 Task: Open Card Media Pitching in Board Content Marketing Web Content Strategy and Optimization to Workspace Lead Generation and add a team member Softage.1@softage.net, a label Blue, a checklist Food Truck Launch, an attachment from Trello, a color Blue and finally, add a card description 'Develop and launch new customer feedback program' and a comment 'This task presents an opportunity to demonstrate our leadership skills and ability to take charge.'. Add a start date 'Jan 09, 1900' with a due date 'Jan 16, 1900'
Action: Mouse moved to (77, 237)
Screenshot: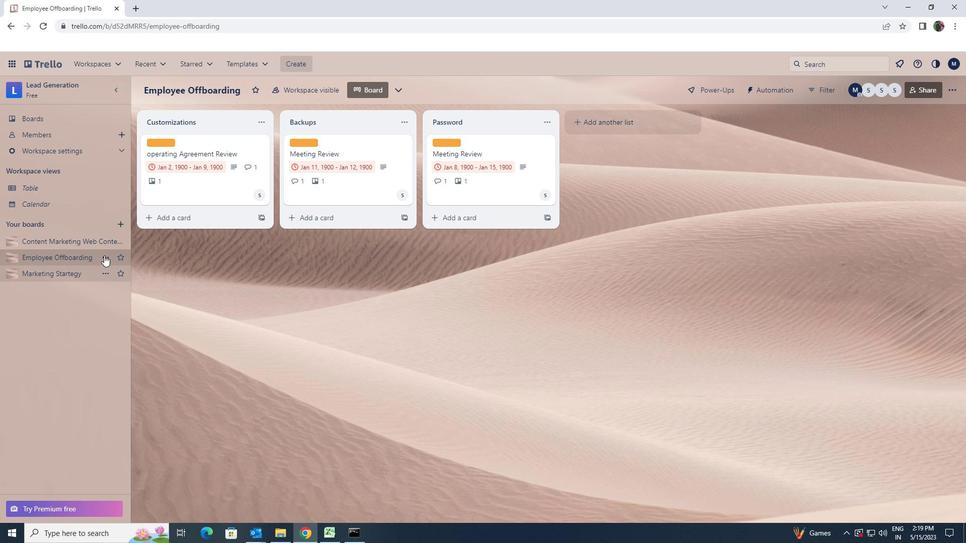 
Action: Mouse pressed left at (77, 237)
Screenshot: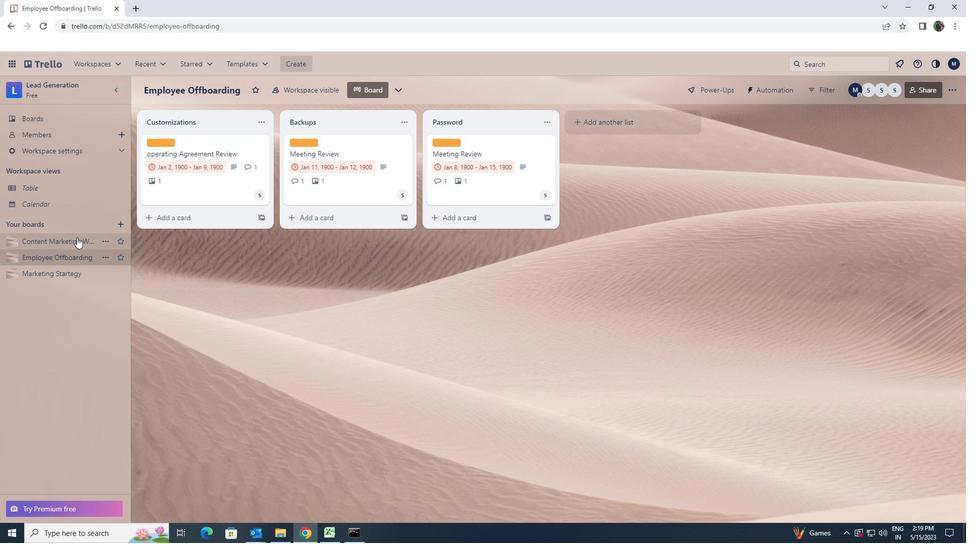 
Action: Mouse moved to (517, 157)
Screenshot: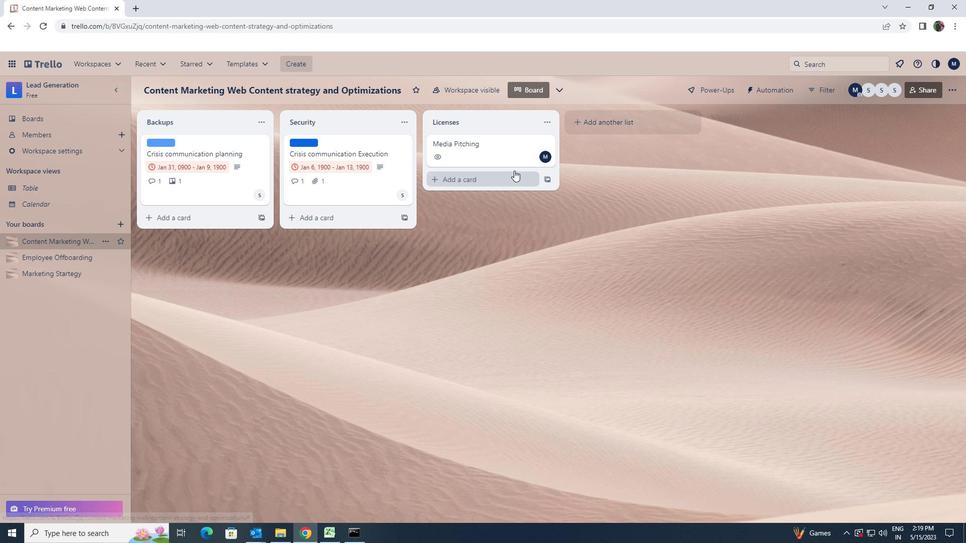 
Action: Mouse pressed left at (517, 157)
Screenshot: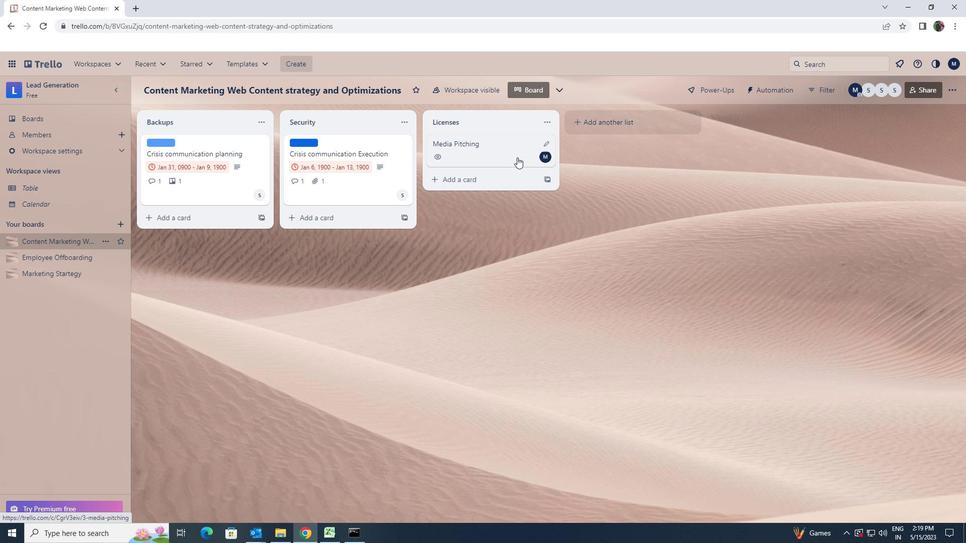 
Action: Mouse moved to (596, 144)
Screenshot: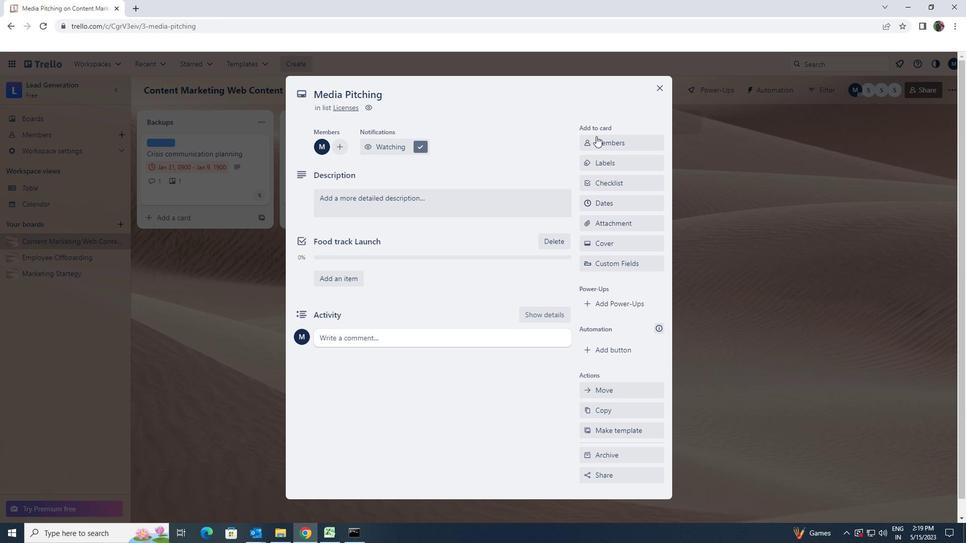 
Action: Mouse pressed left at (596, 144)
Screenshot: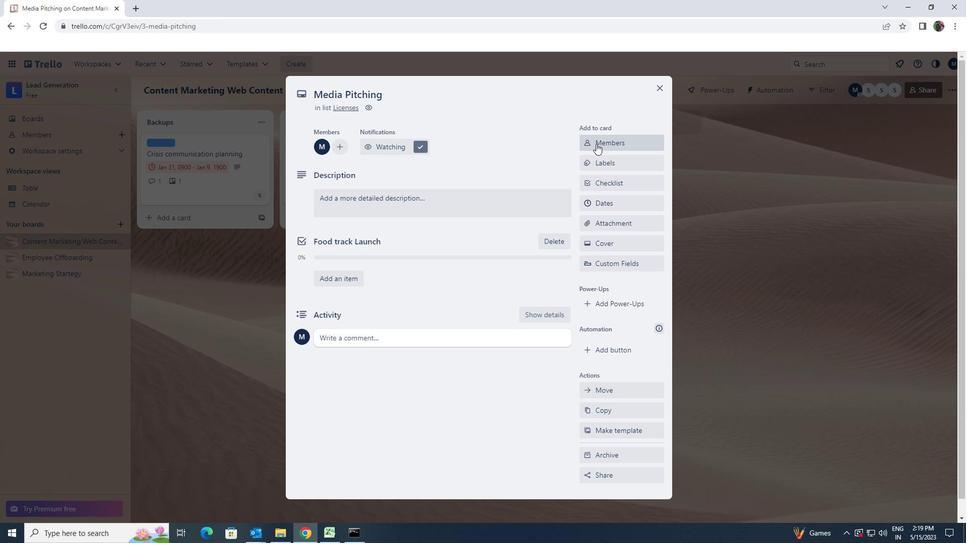 
Action: Mouse moved to (608, 187)
Screenshot: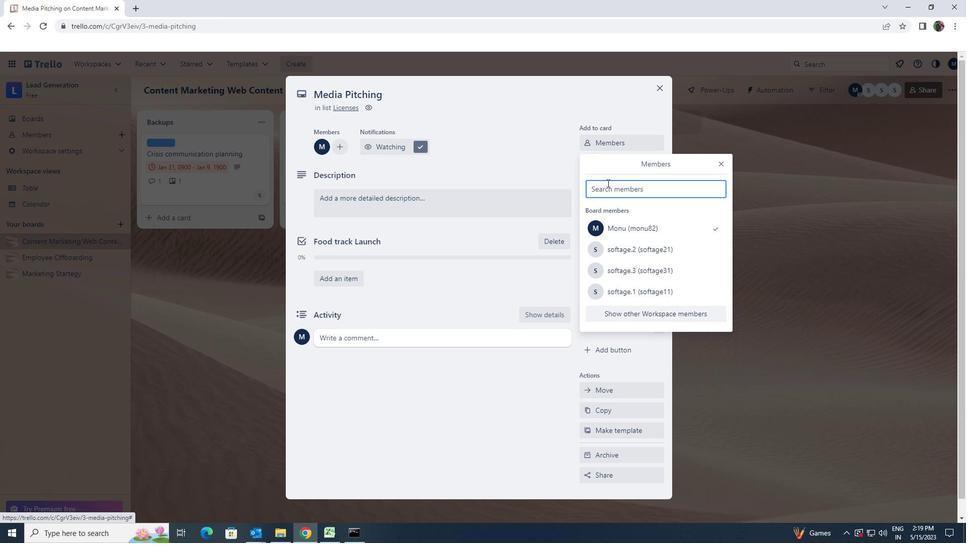 
Action: Mouse pressed left at (608, 187)
Screenshot: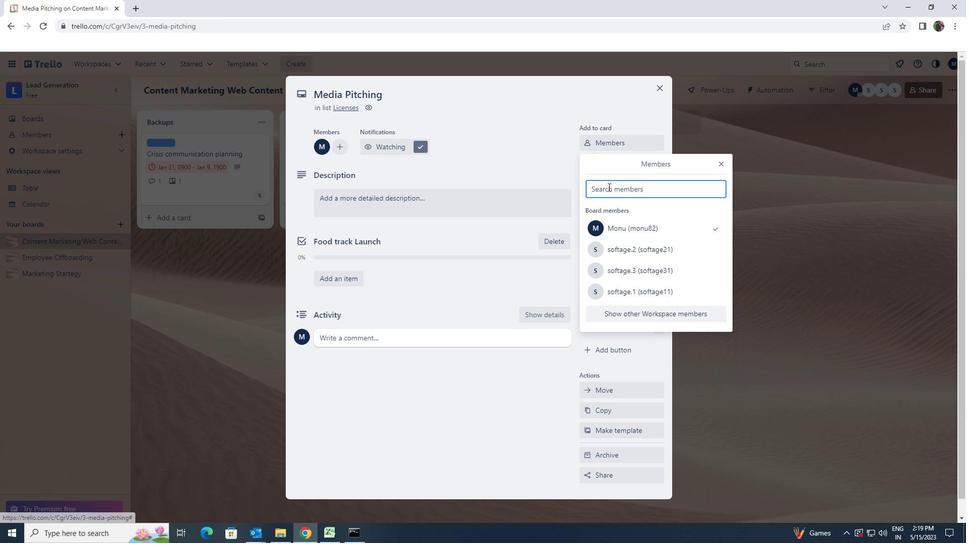
Action: Key pressed softage.1<Key.shift>@SOFTAGE.NET
Screenshot: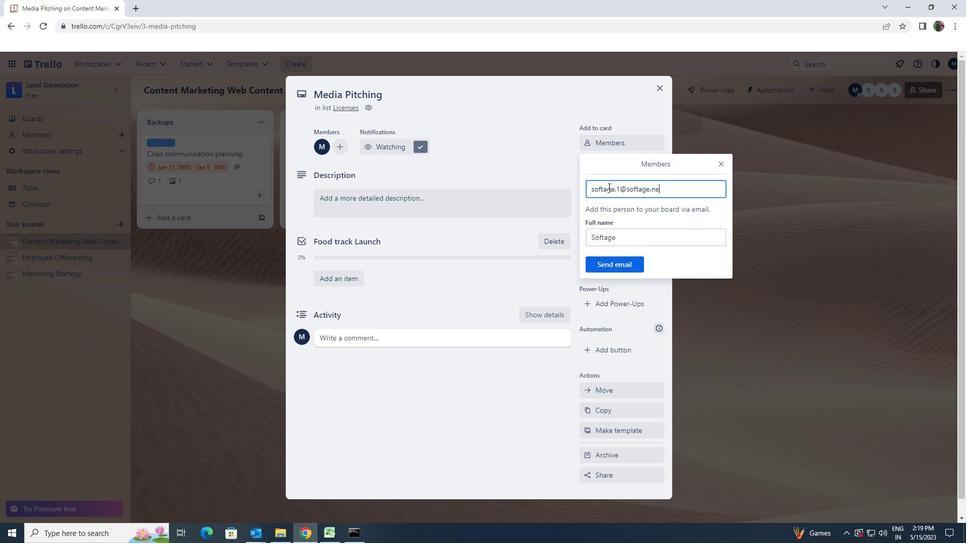 
Action: Mouse moved to (615, 260)
Screenshot: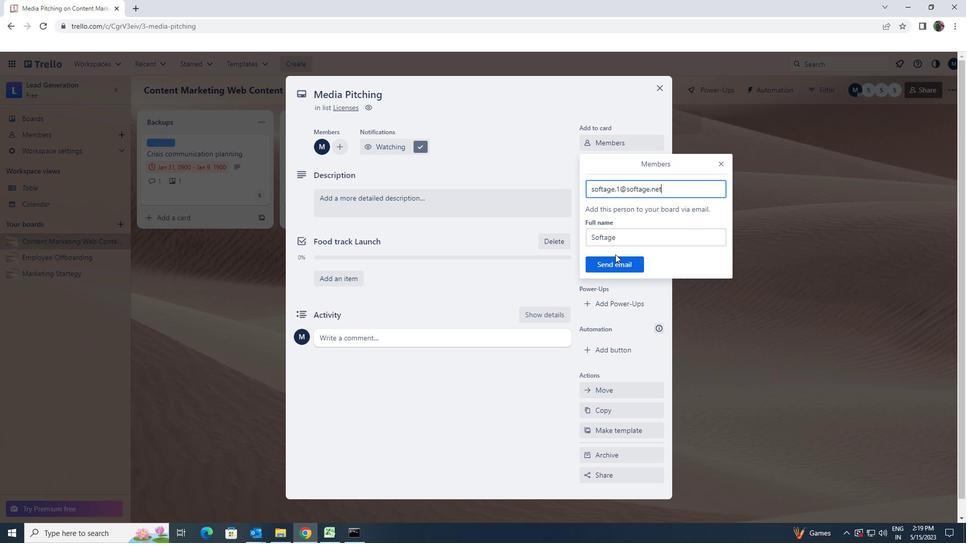 
Action: Mouse pressed left at (615, 260)
Screenshot: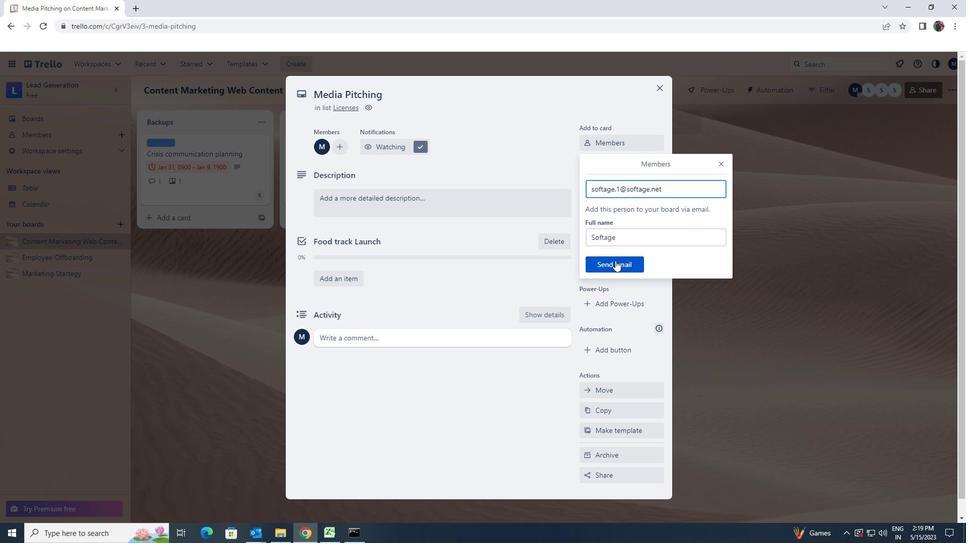 
Action: Mouse moved to (619, 162)
Screenshot: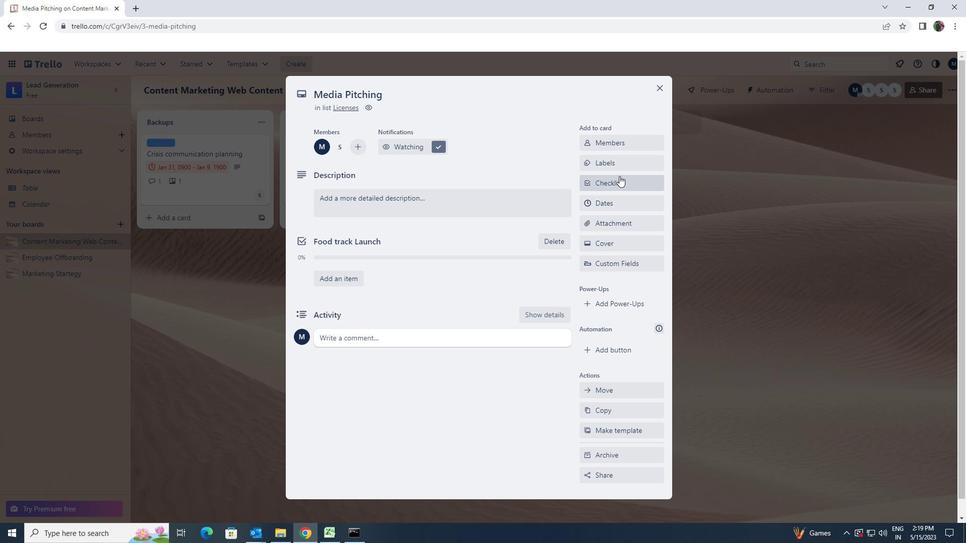 
Action: Mouse pressed left at (619, 162)
Screenshot: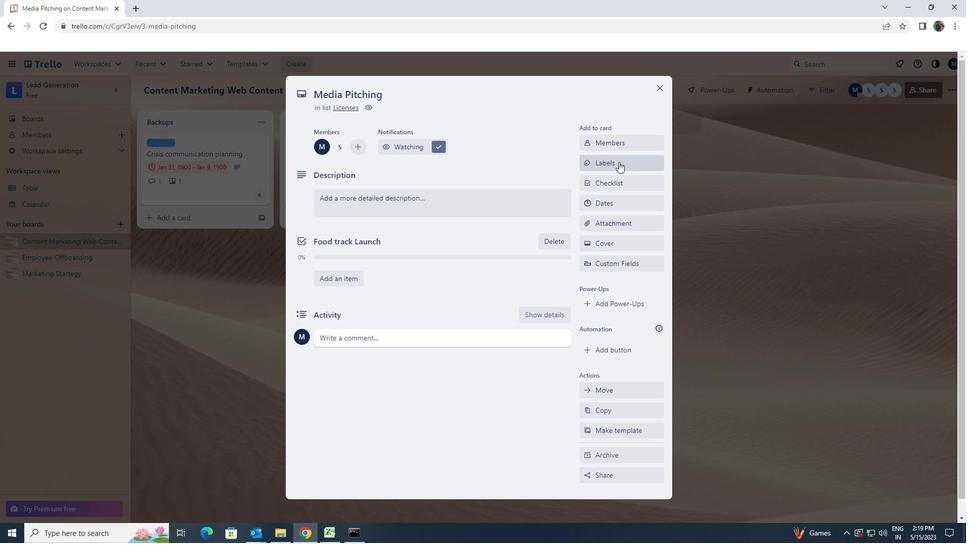 
Action: Mouse moved to (658, 376)
Screenshot: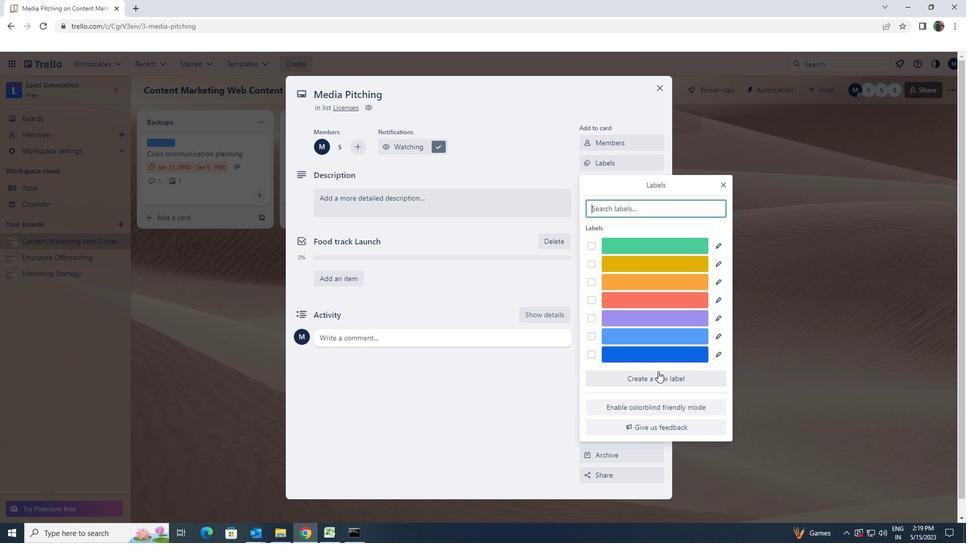 
Action: Mouse pressed left at (658, 376)
Screenshot: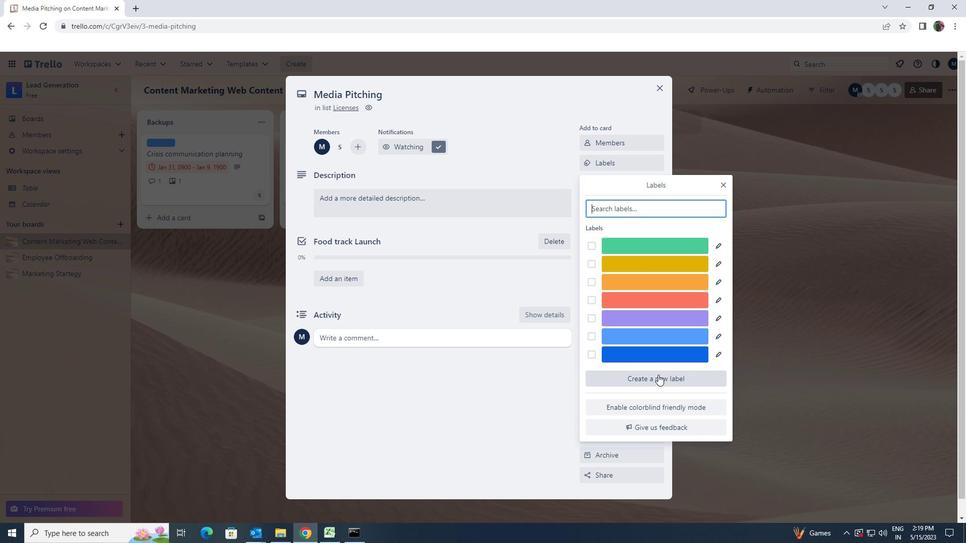 
Action: Mouse moved to (599, 400)
Screenshot: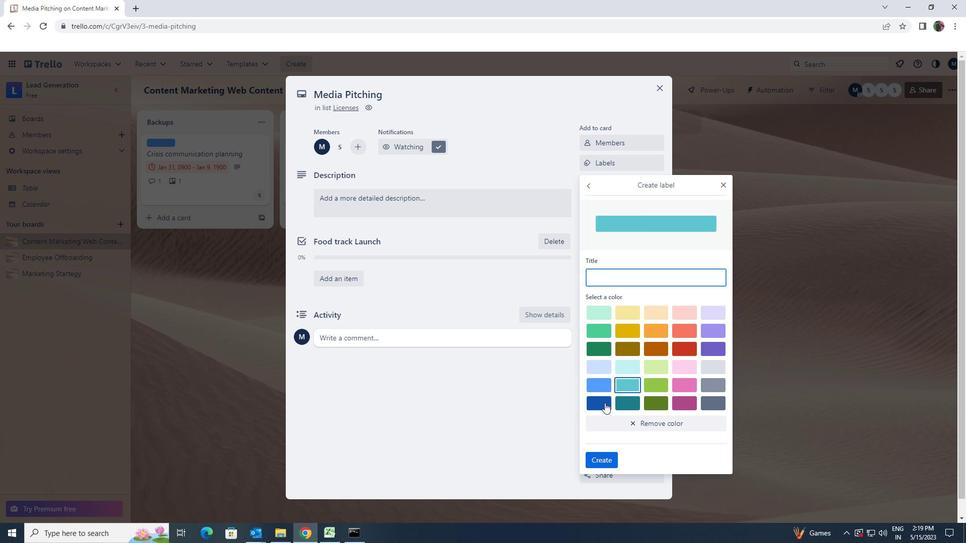 
Action: Mouse pressed left at (599, 400)
Screenshot: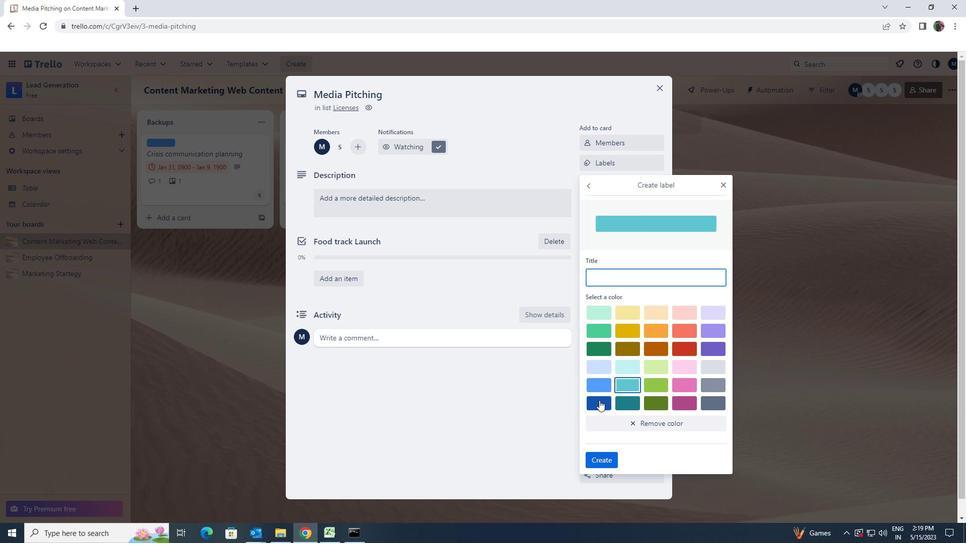 
Action: Mouse moved to (599, 463)
Screenshot: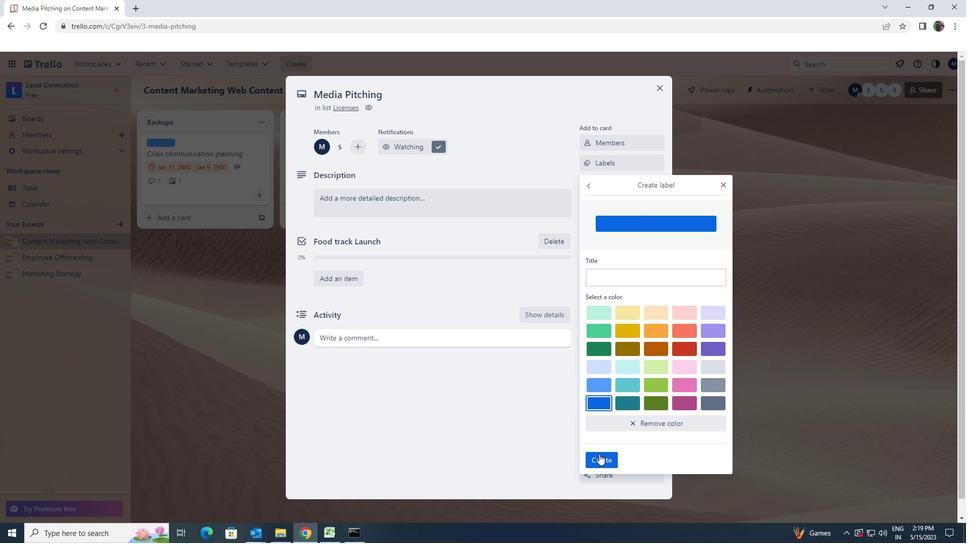 
Action: Mouse pressed left at (599, 463)
Screenshot: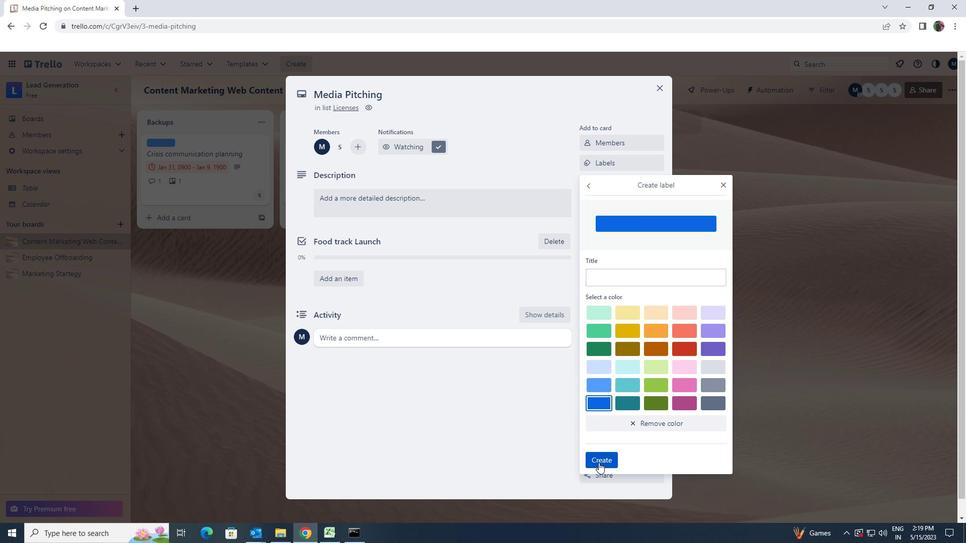 
Action: Mouse moved to (725, 184)
Screenshot: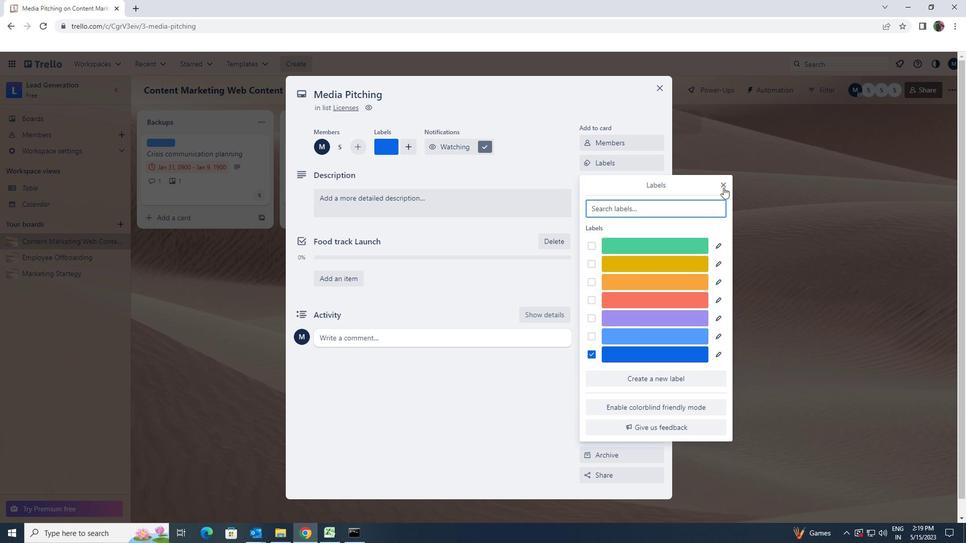 
Action: Mouse pressed left at (725, 184)
Screenshot: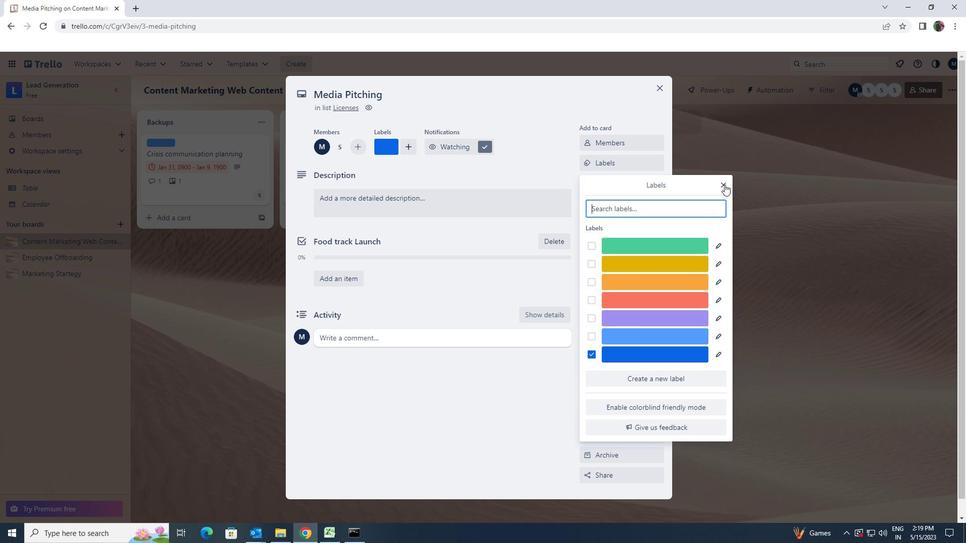 
Action: Mouse moved to (647, 182)
Screenshot: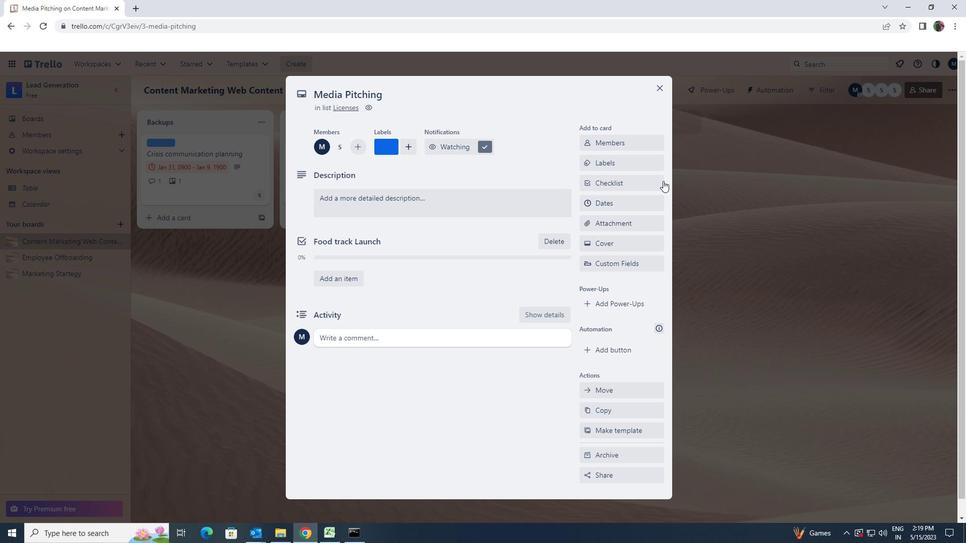 
Action: Mouse pressed left at (647, 182)
Screenshot: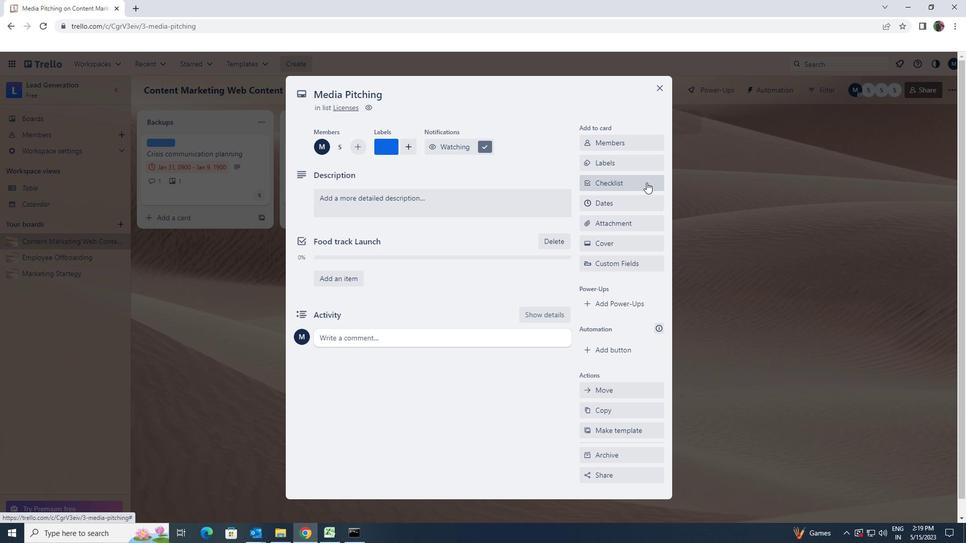 
Action: Key pressed <Key.shift>FOOD<Key.space>TA<Key.backspace>RACK<Key.space>LAUNCH
Screenshot: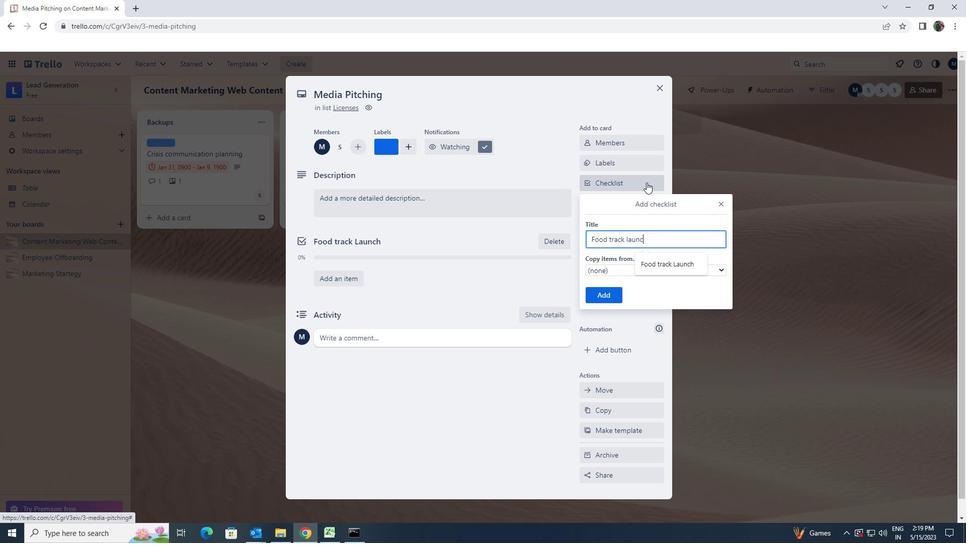 
Action: Mouse moved to (617, 295)
Screenshot: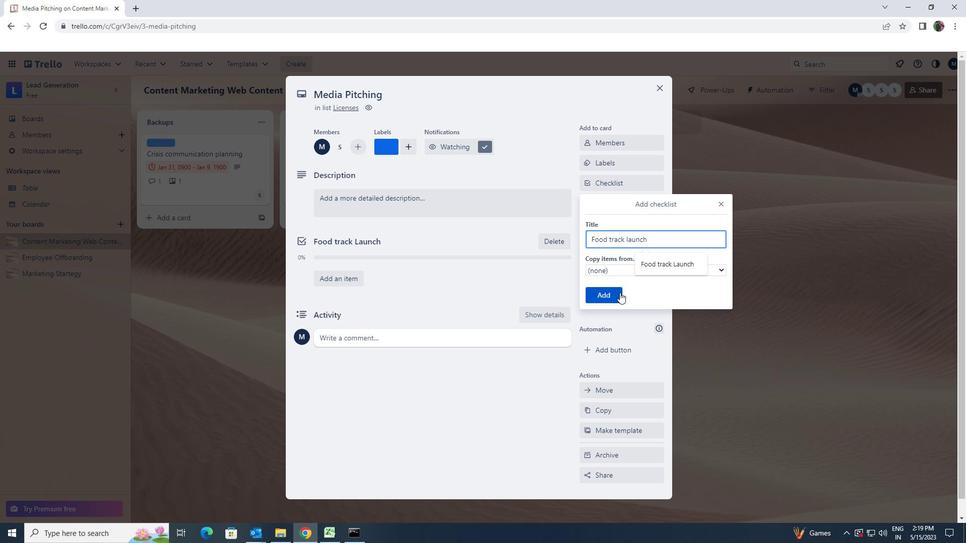 
Action: Mouse pressed left at (617, 295)
Screenshot: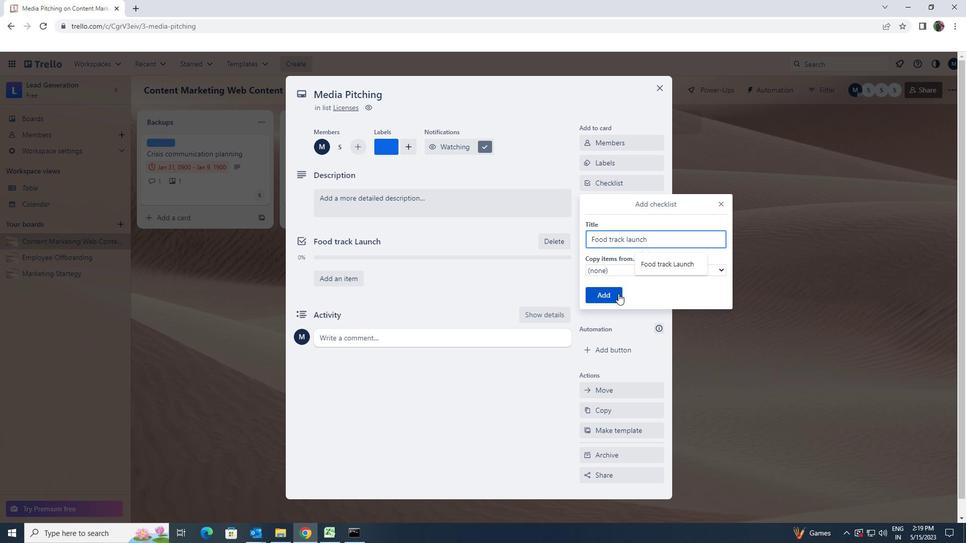 
Action: Mouse moved to (611, 230)
Screenshot: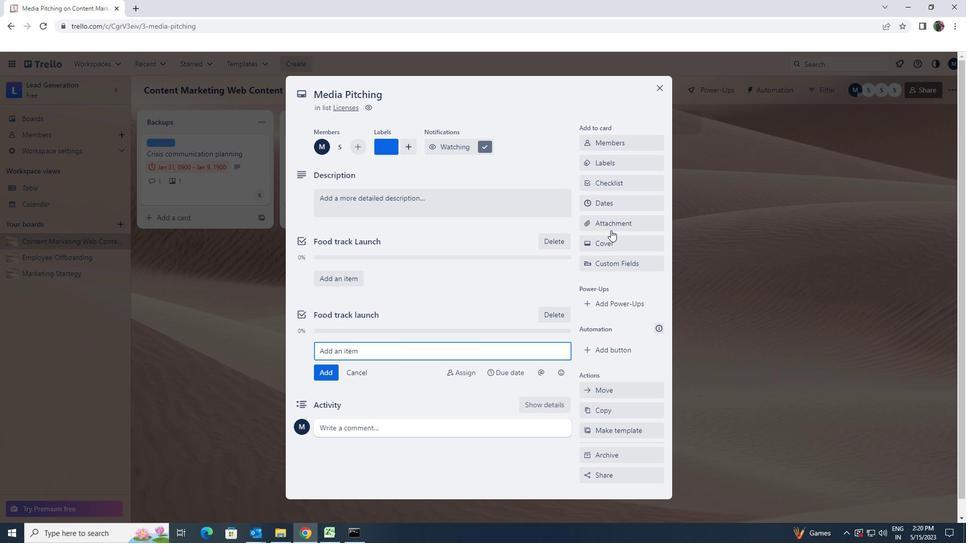 
Action: Mouse pressed left at (611, 230)
Screenshot: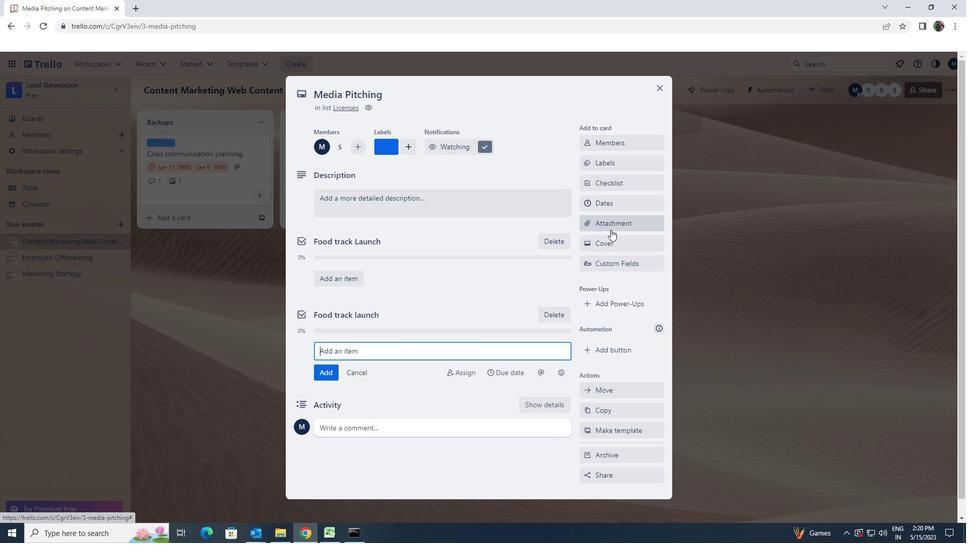 
Action: Mouse moved to (610, 276)
Screenshot: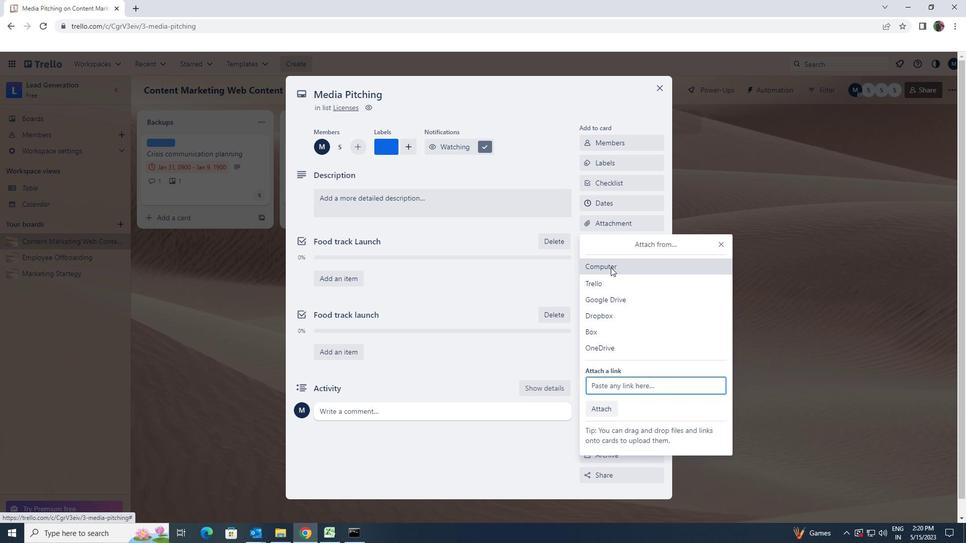 
Action: Mouse pressed left at (610, 276)
Screenshot: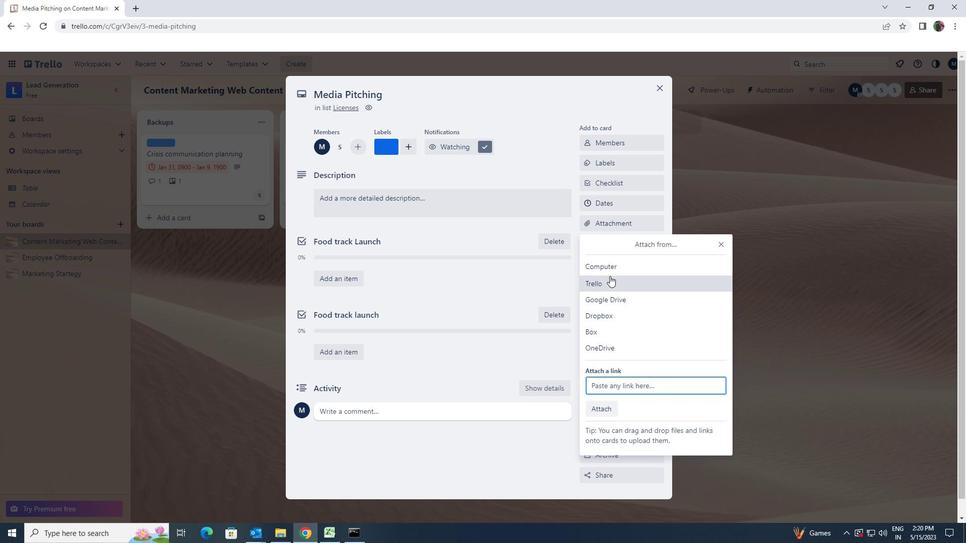 
Action: Mouse moved to (612, 257)
Screenshot: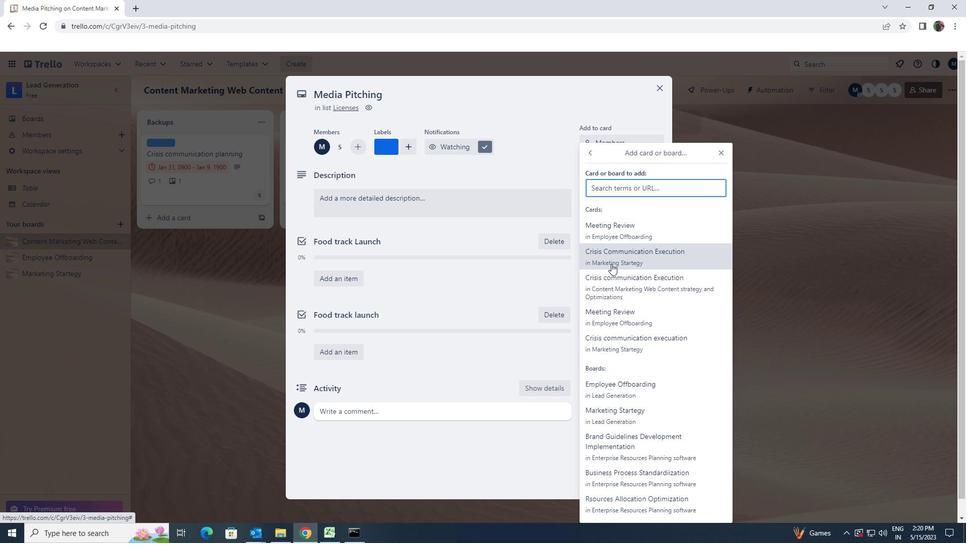 
Action: Mouse pressed left at (612, 257)
Screenshot: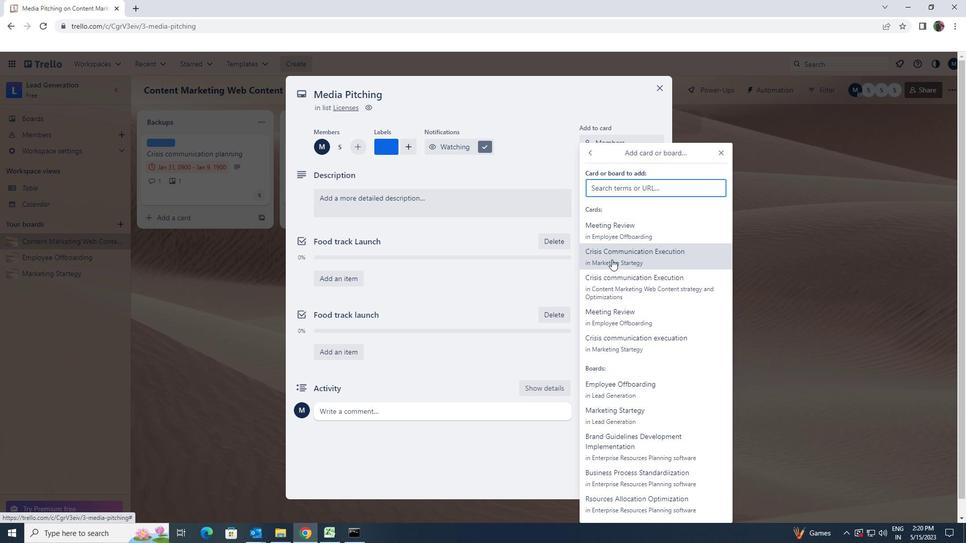 
Action: Mouse moved to (555, 215)
Screenshot: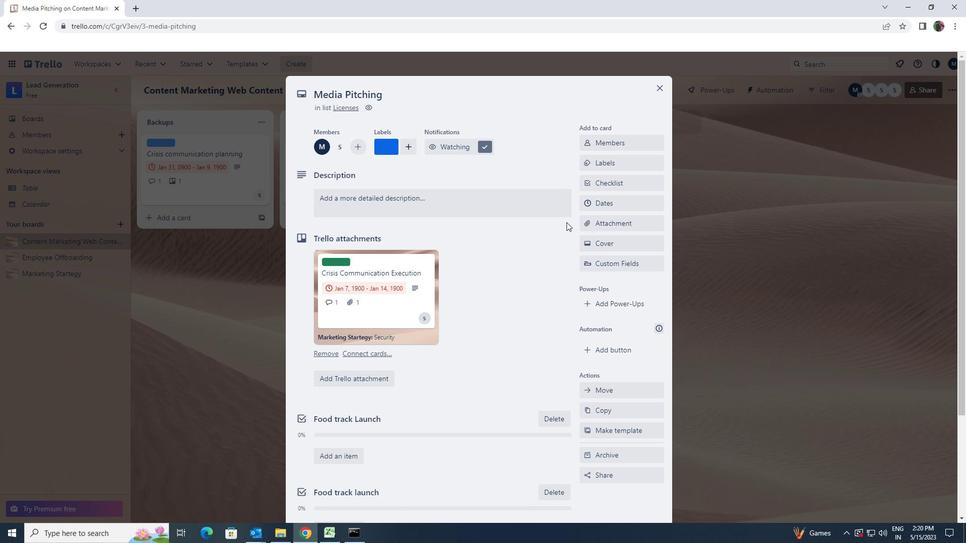 
Action: Mouse pressed left at (555, 215)
Screenshot: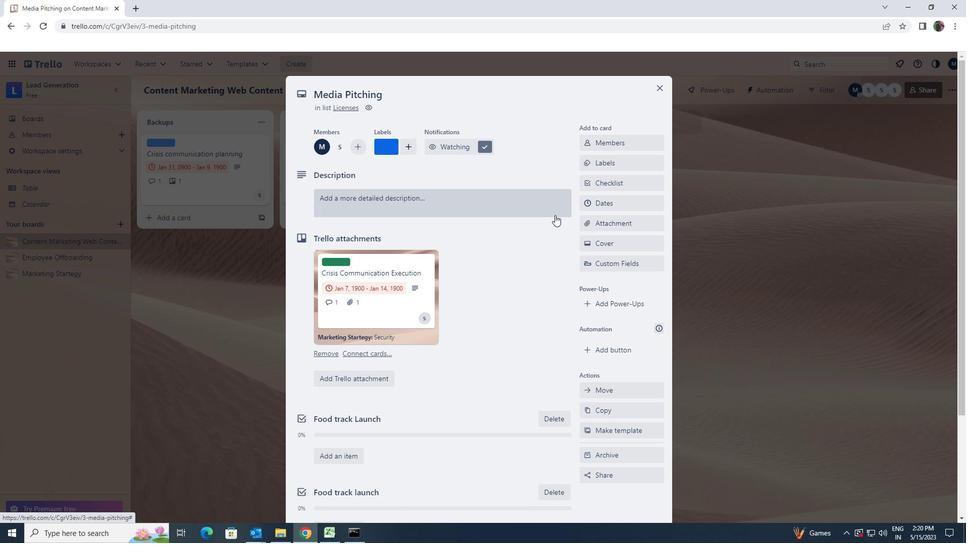 
Action: Key pressed <Key.shift><Key.shift><Key.shift><Key.shift><Key.shift><Key.shift>DEVELOP<Key.space>AND<Key.space>LAUNCH<Key.space>NEW<Key.space>CUSTOMER<Key.space>FEEDBACK<Key.space>PROGRAM
Screenshot: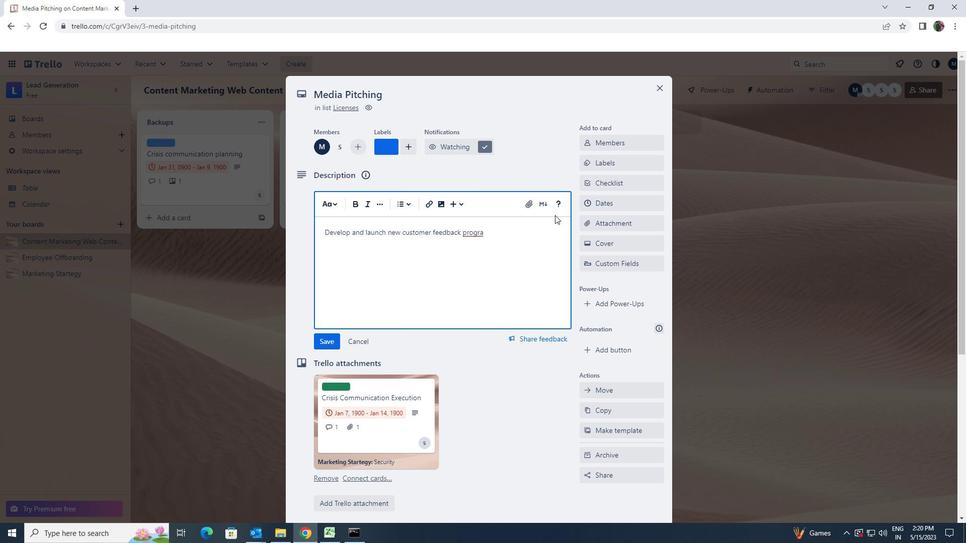 
Action: Mouse moved to (332, 338)
Screenshot: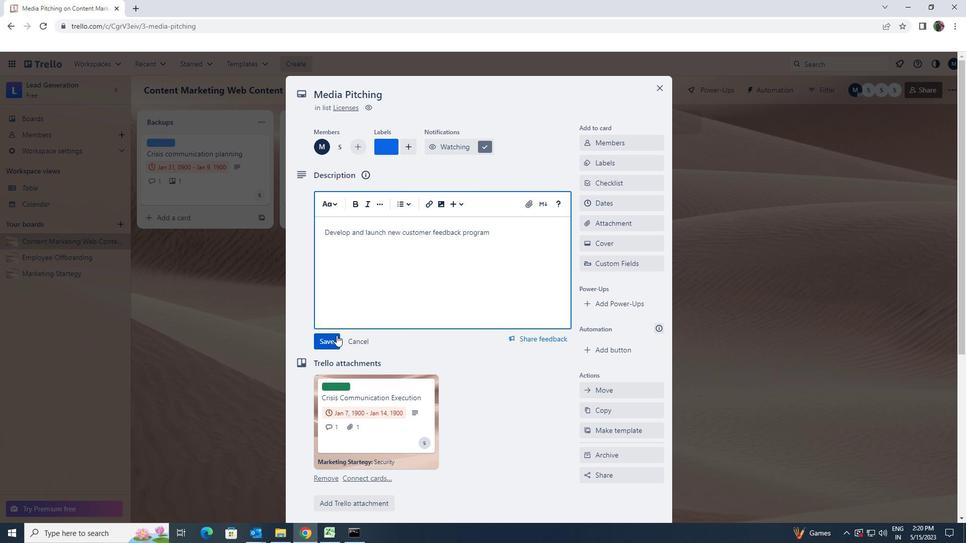 
Action: Mouse pressed left at (332, 338)
Screenshot: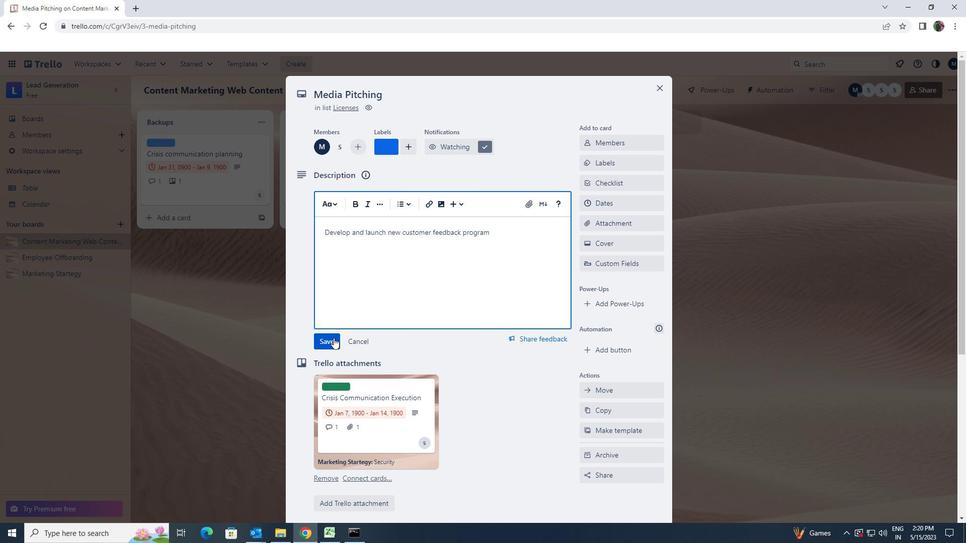 
Action: Mouse scrolled (332, 338) with delta (0, 0)
Screenshot: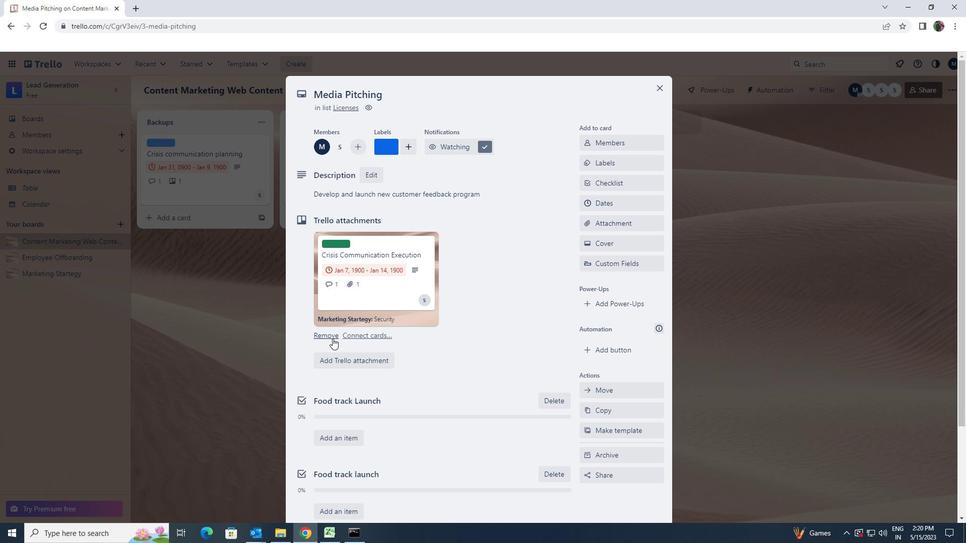 
Action: Mouse scrolled (332, 338) with delta (0, 0)
Screenshot: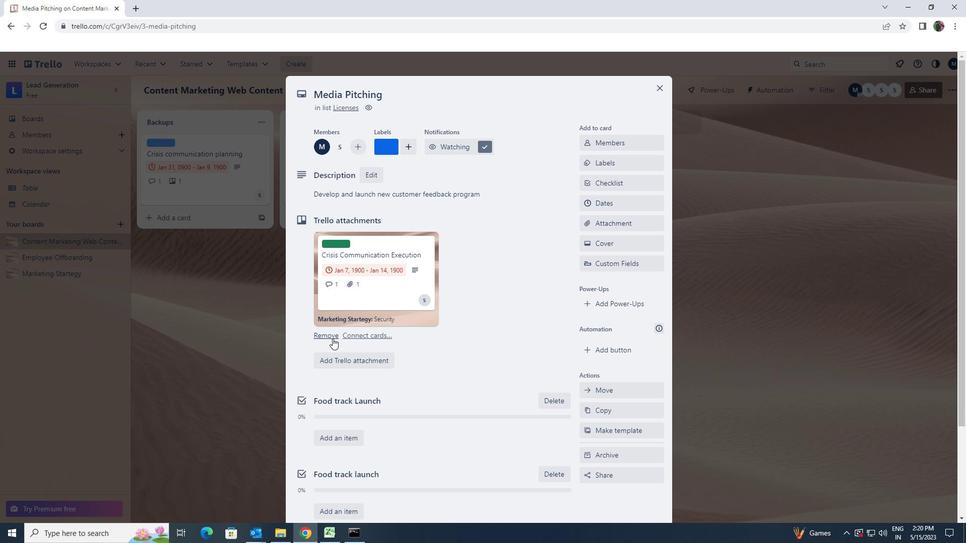 
Action: Mouse scrolled (332, 338) with delta (0, 0)
Screenshot: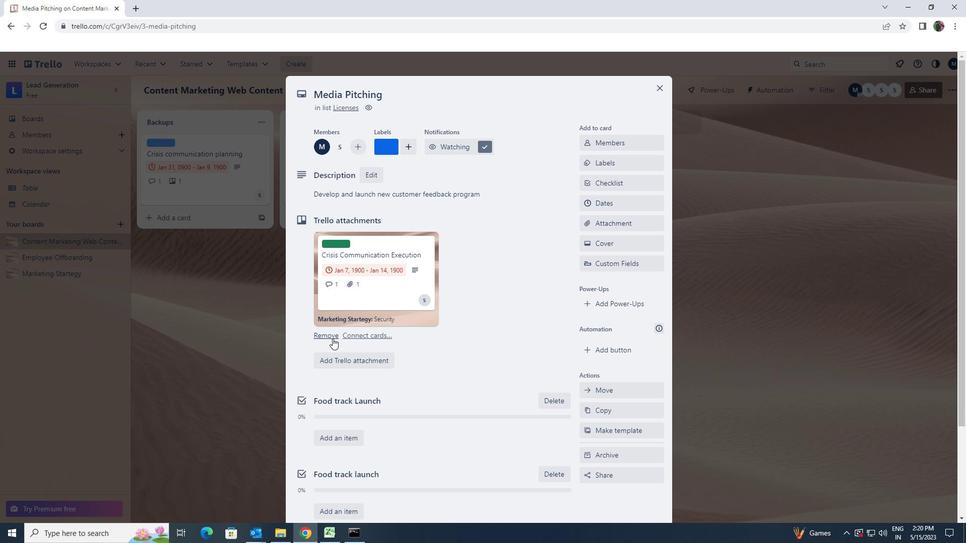 
Action: Mouse scrolled (332, 338) with delta (0, 0)
Screenshot: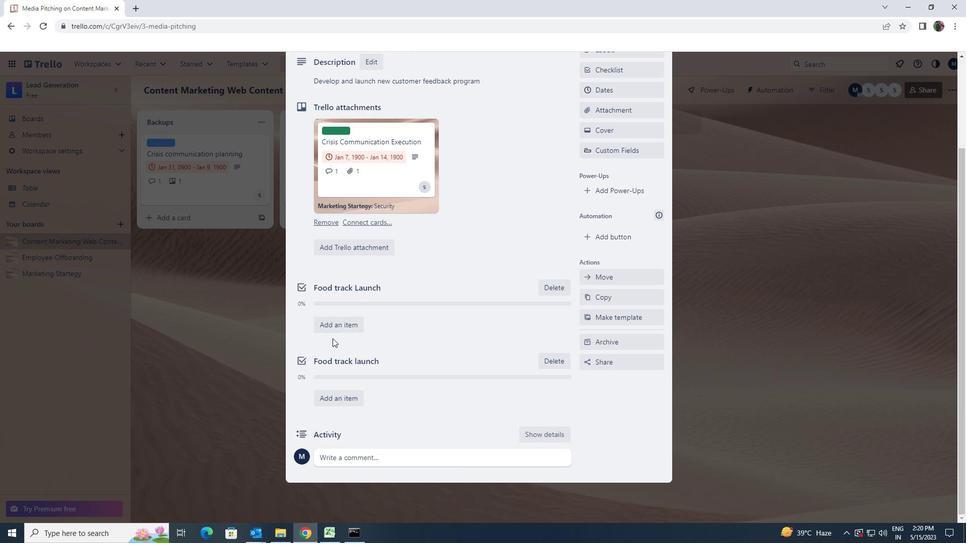 
Action: Mouse scrolled (332, 338) with delta (0, 0)
Screenshot: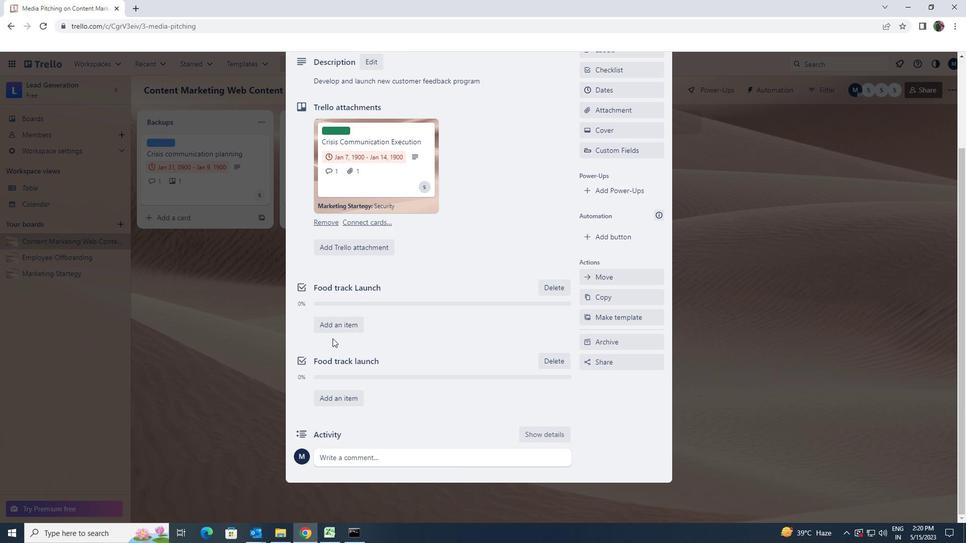
Action: Mouse moved to (358, 453)
Screenshot: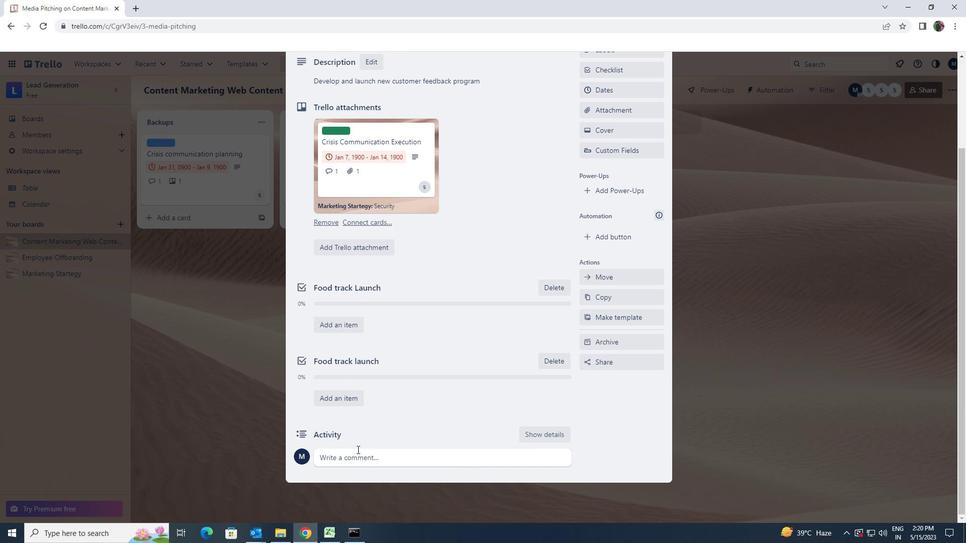
Action: Mouse pressed left at (358, 453)
Screenshot: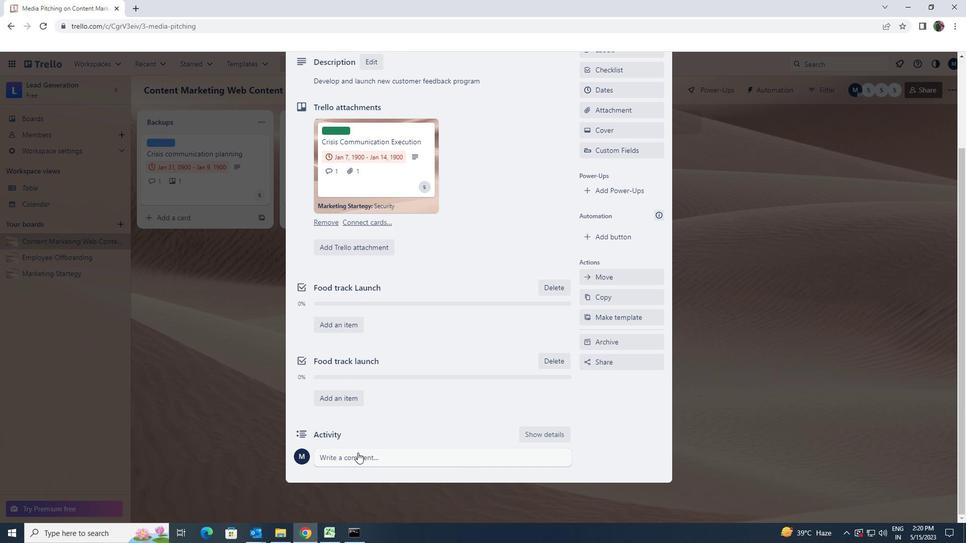 
Action: Key pressed <Key.shift>THIS<Key.space>TASK<Key.space>PRESENTS<Key.space>AN<Key.space>OPPORTUNITY<Key.space>TO<Key.space>DEMONSTRATE<Key.space>OUR<Key.space>LEADERSHIP<Key.space>SKILLS<Key.space>ND<Key.space>ABILITY<Key.space>TO<Key.space>TAKE<Key.space>CHARGE.
Screenshot: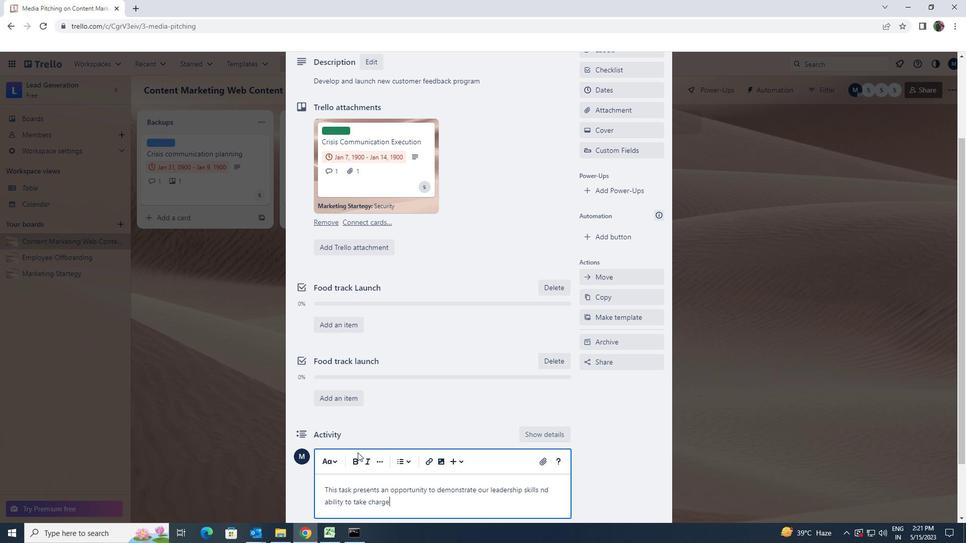
Action: Mouse scrolled (358, 452) with delta (0, 0)
Screenshot: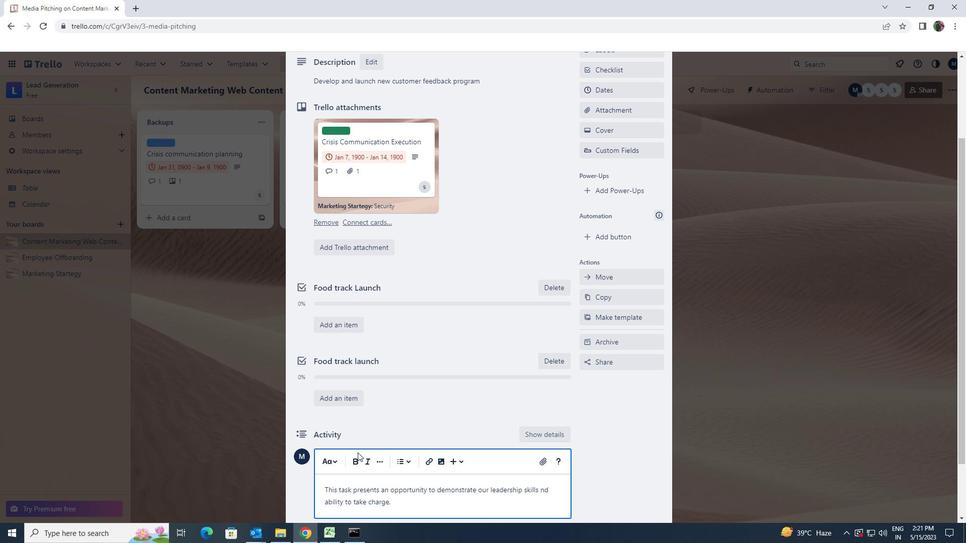 
Action: Mouse scrolled (358, 452) with delta (0, 0)
Screenshot: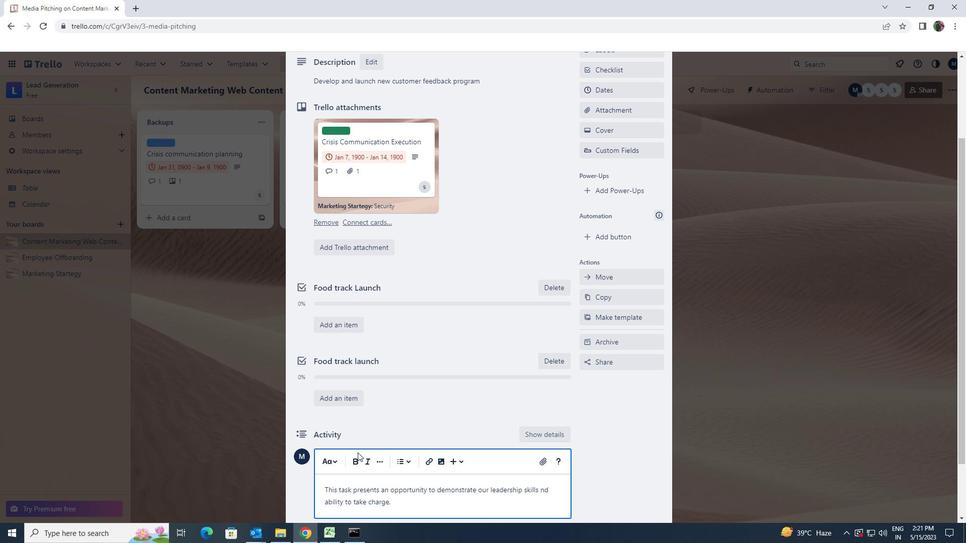 
Action: Mouse moved to (327, 458)
Screenshot: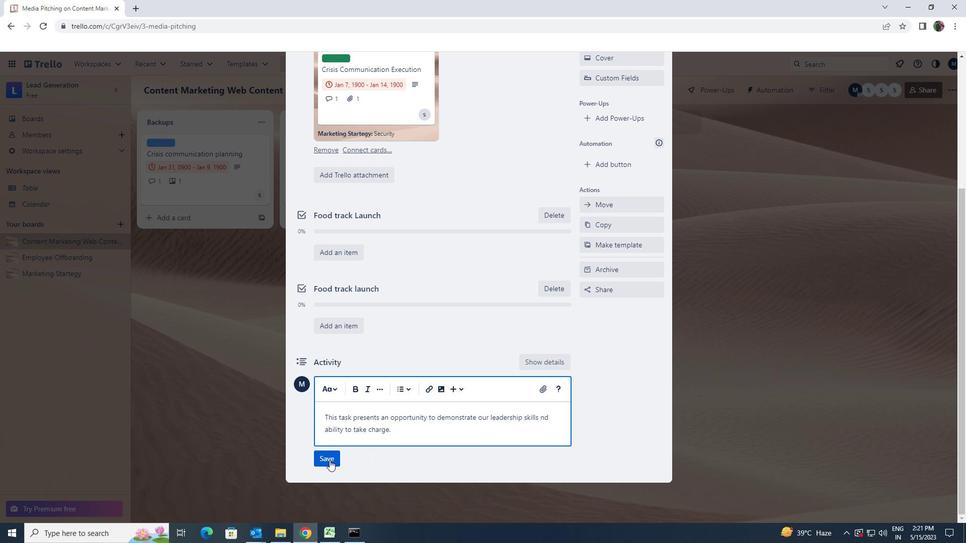 
Action: Mouse pressed left at (327, 458)
Screenshot: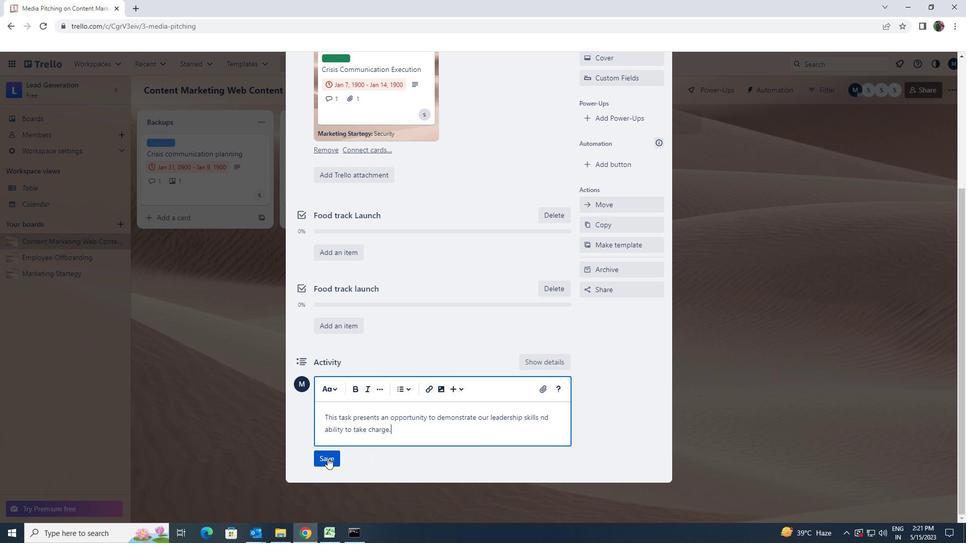 
Action: Mouse moved to (436, 414)
Screenshot: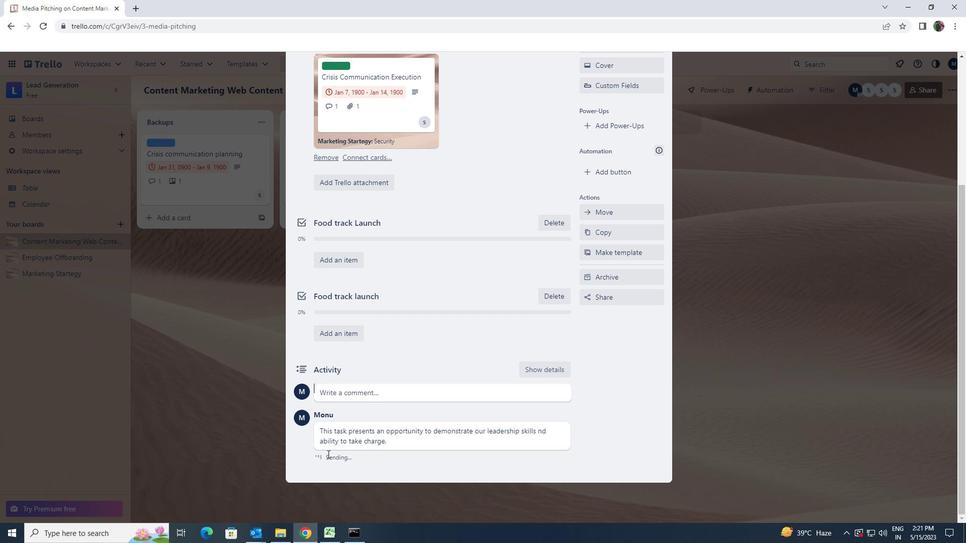 
Action: Mouse scrolled (436, 414) with delta (0, 0)
Screenshot: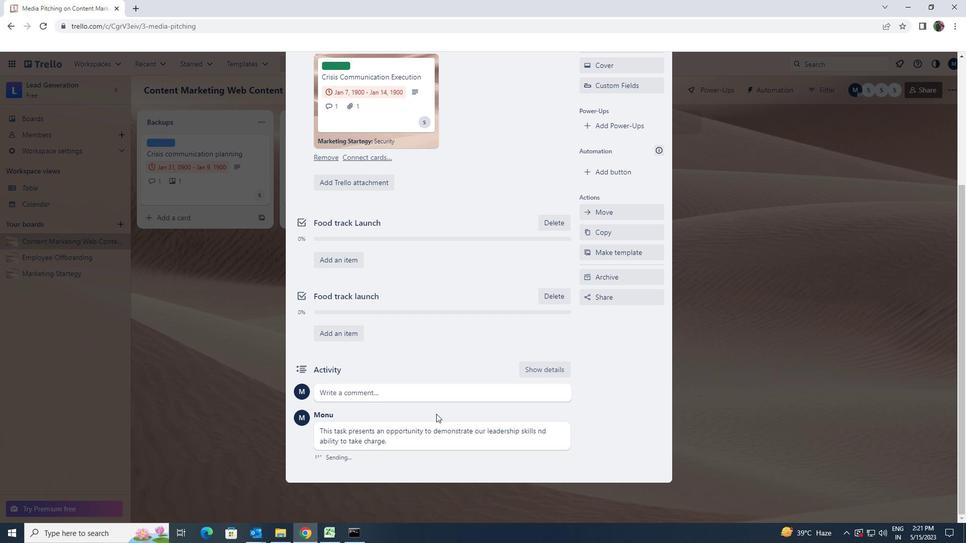 
Action: Mouse scrolled (436, 414) with delta (0, 0)
Screenshot: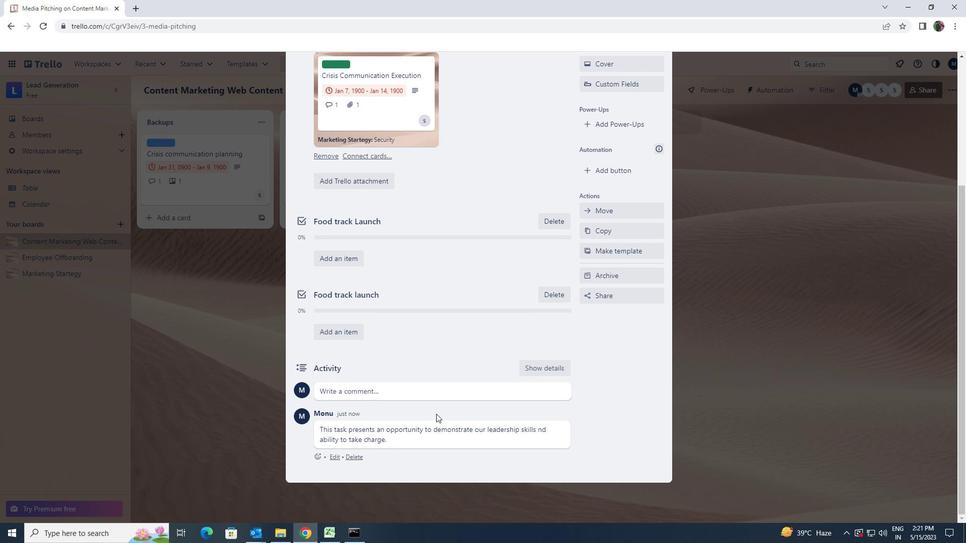 
Action: Mouse scrolled (436, 414) with delta (0, 0)
Screenshot: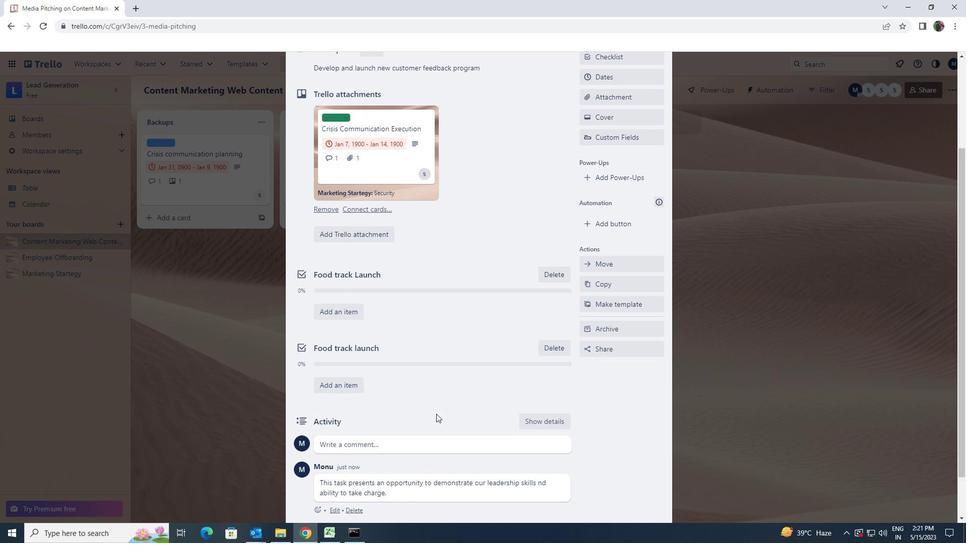 
Action: Mouse scrolled (436, 414) with delta (0, 0)
Screenshot: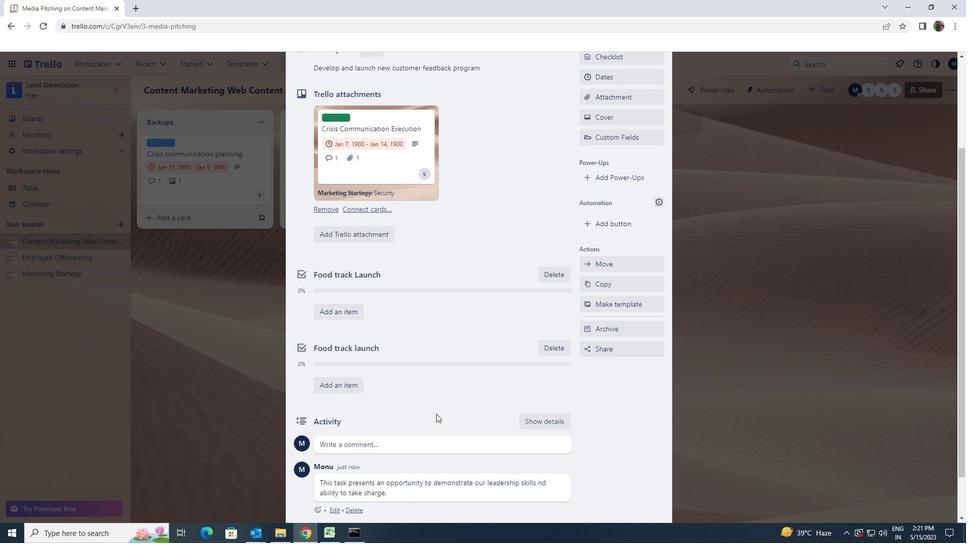 
Action: Mouse scrolled (436, 414) with delta (0, 0)
Screenshot: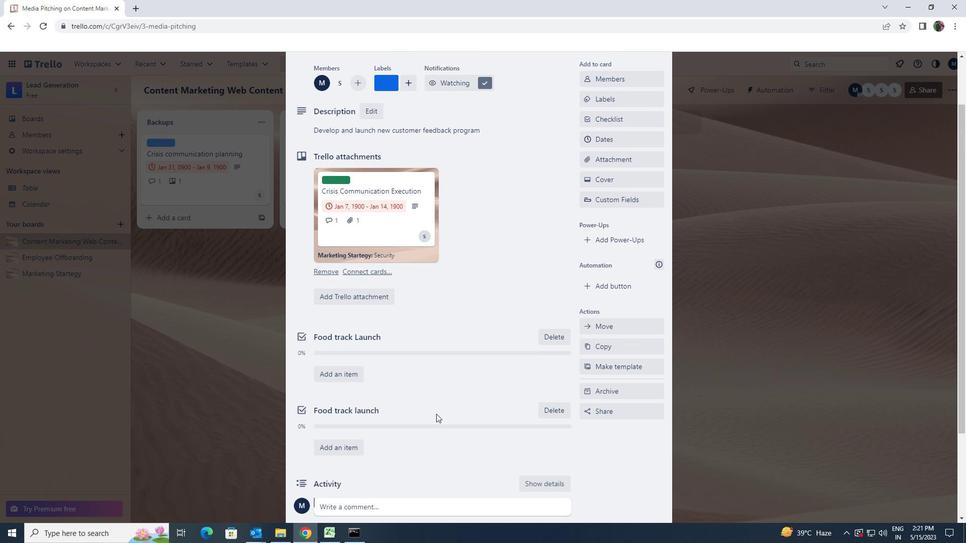 
Action: Mouse scrolled (436, 414) with delta (0, 0)
Screenshot: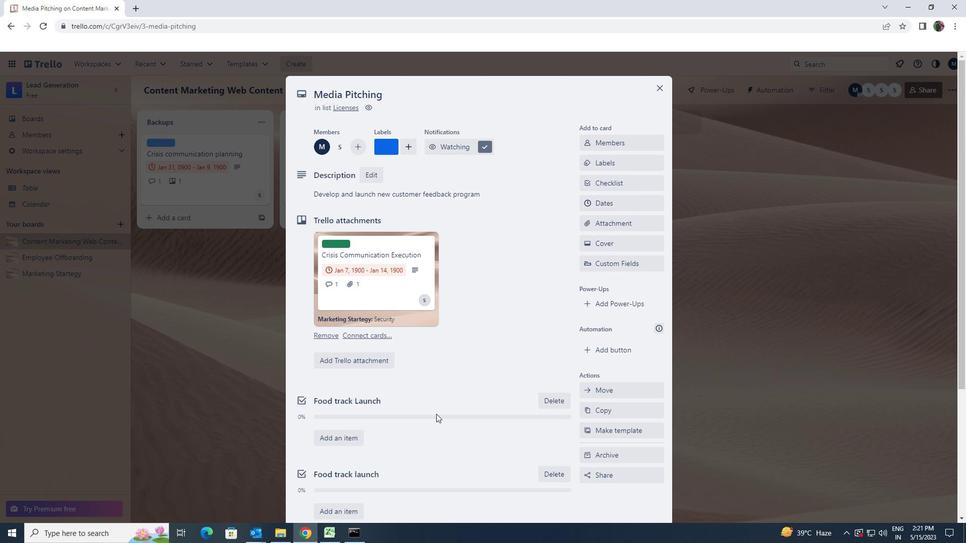 
Action: Mouse scrolled (436, 414) with delta (0, 0)
Screenshot: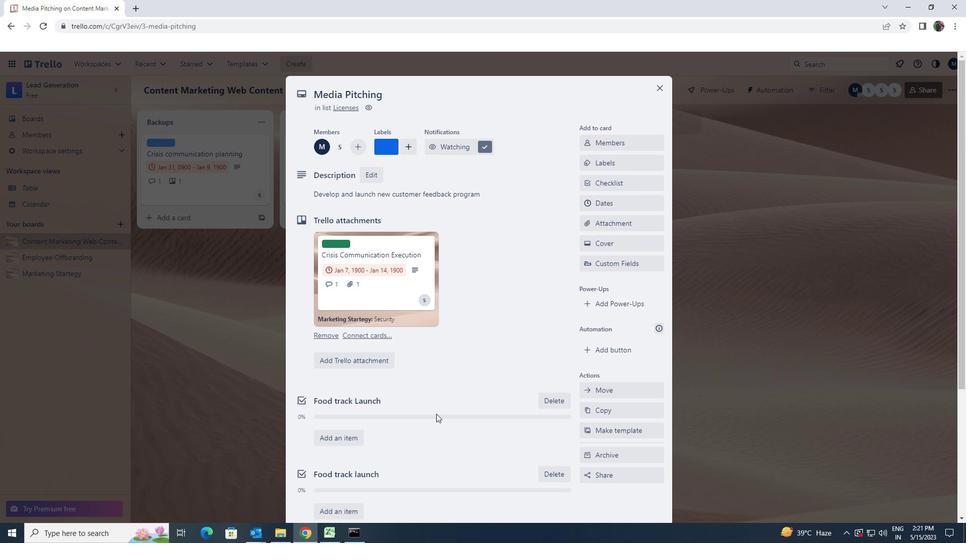 
Action: Mouse moved to (594, 206)
Screenshot: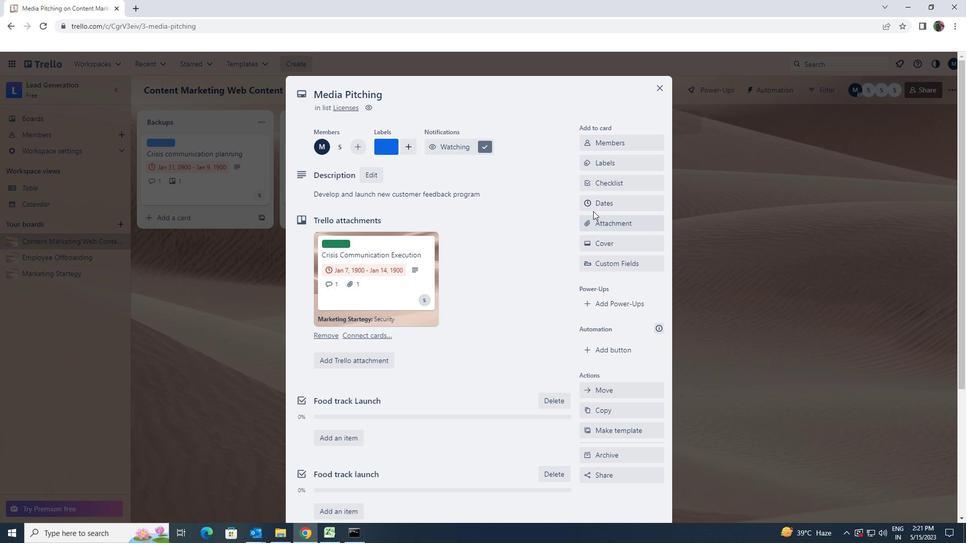 
Action: Mouse pressed left at (594, 206)
Screenshot: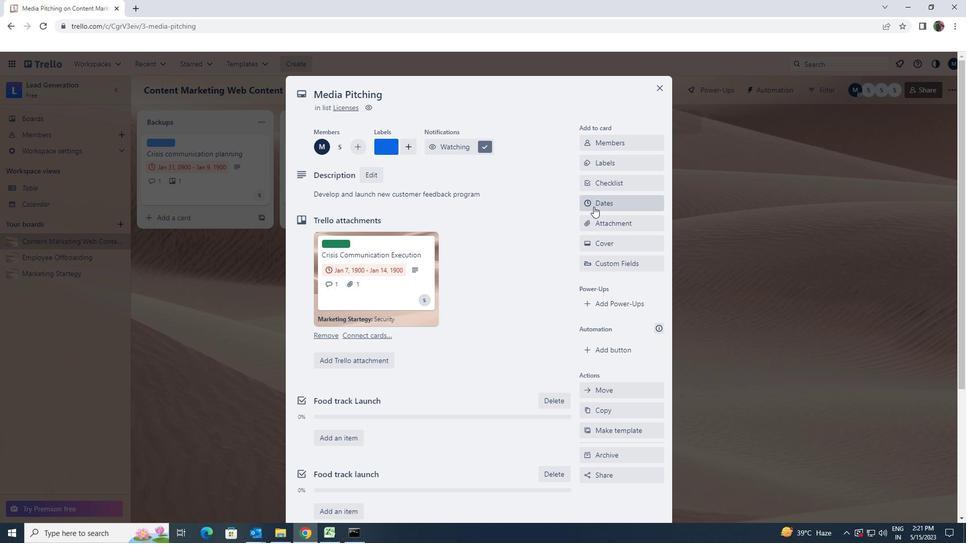 
Action: Mouse moved to (590, 269)
Screenshot: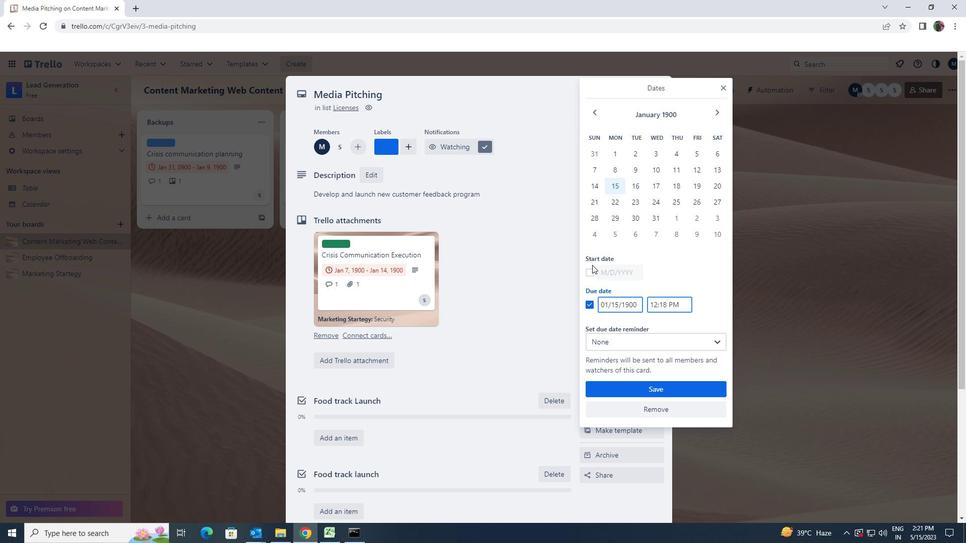
Action: Mouse pressed left at (590, 269)
Screenshot: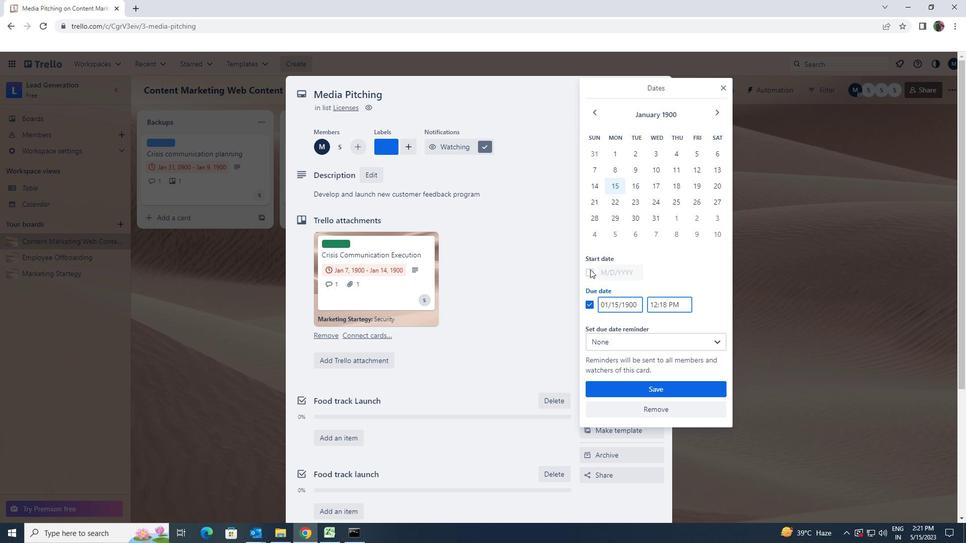 
Action: Mouse moved to (640, 272)
Screenshot: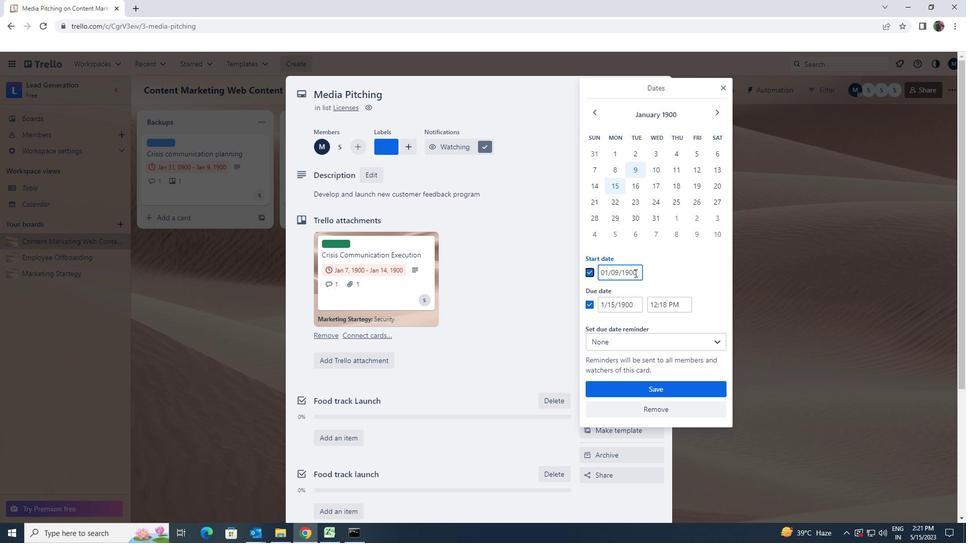 
Action: Mouse pressed left at (640, 272)
Screenshot: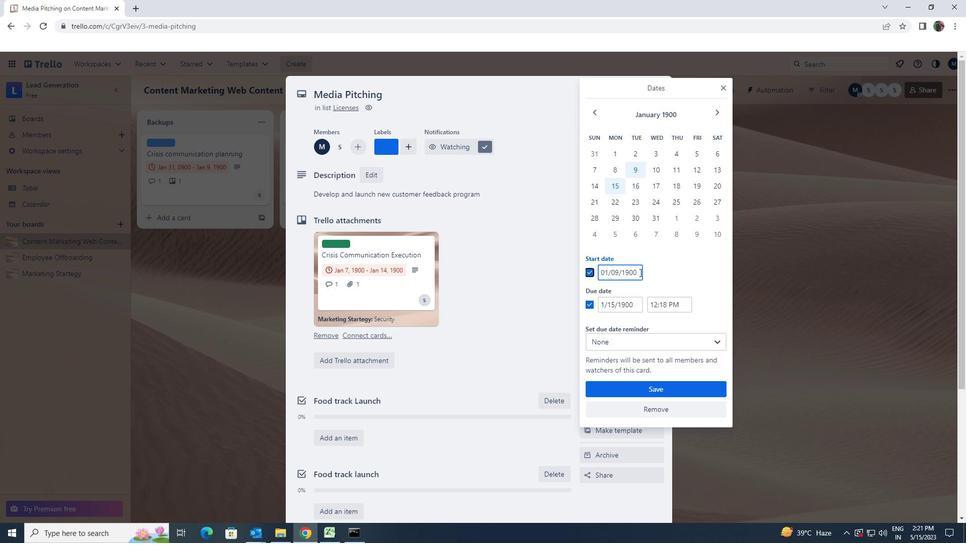 
Action: Mouse moved to (600, 269)
Screenshot: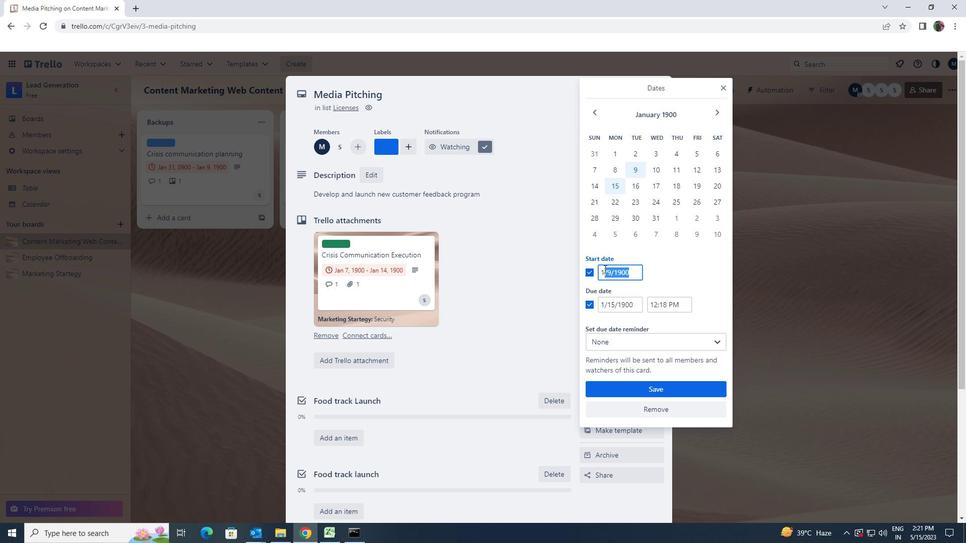 
Action: Key pressed <Key.num_lock>1/9/1900
Screenshot: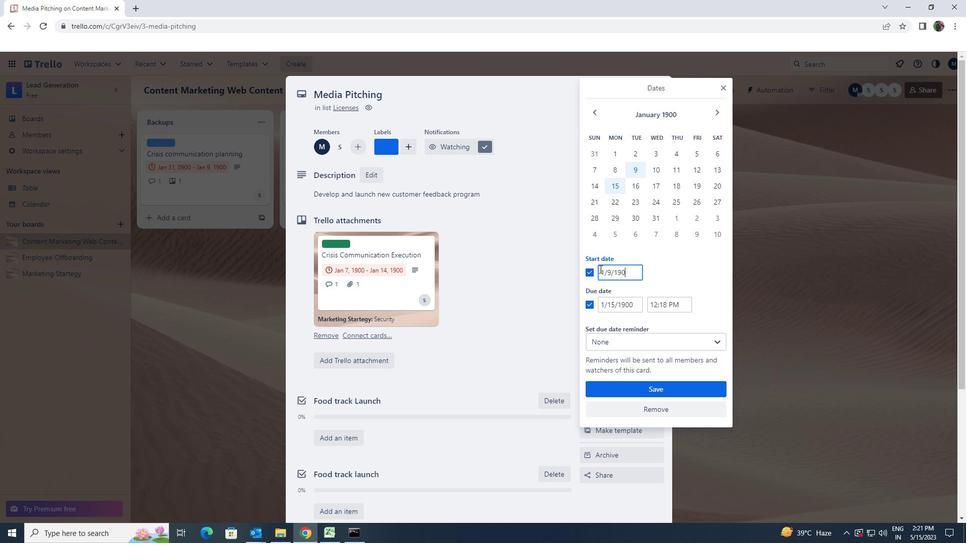 
Action: Mouse moved to (635, 302)
Screenshot: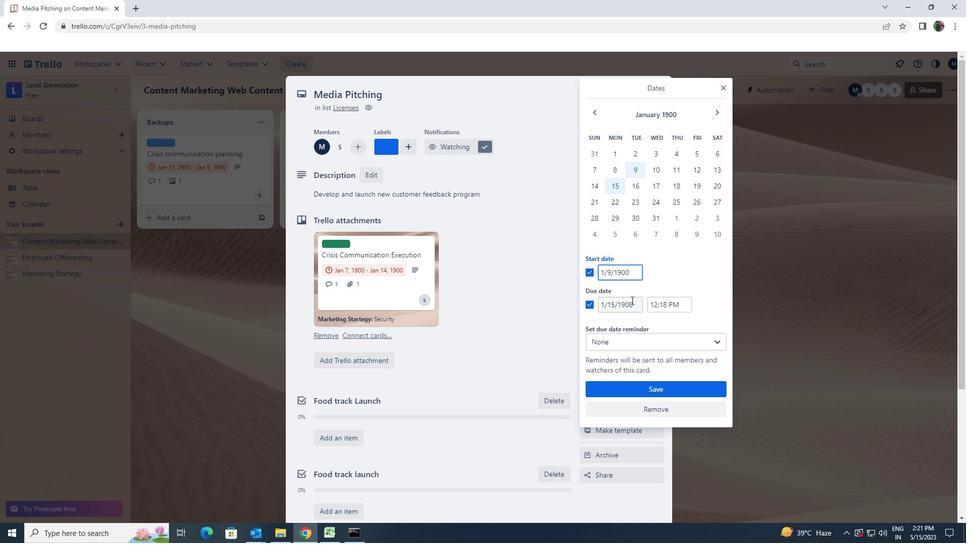 
Action: Mouse pressed left at (635, 302)
Screenshot: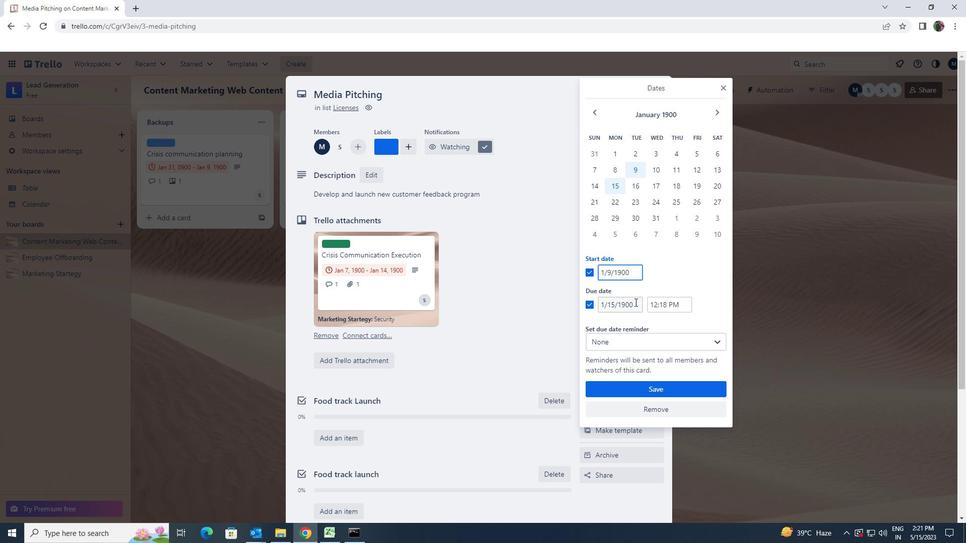 
Action: Mouse moved to (598, 300)
Screenshot: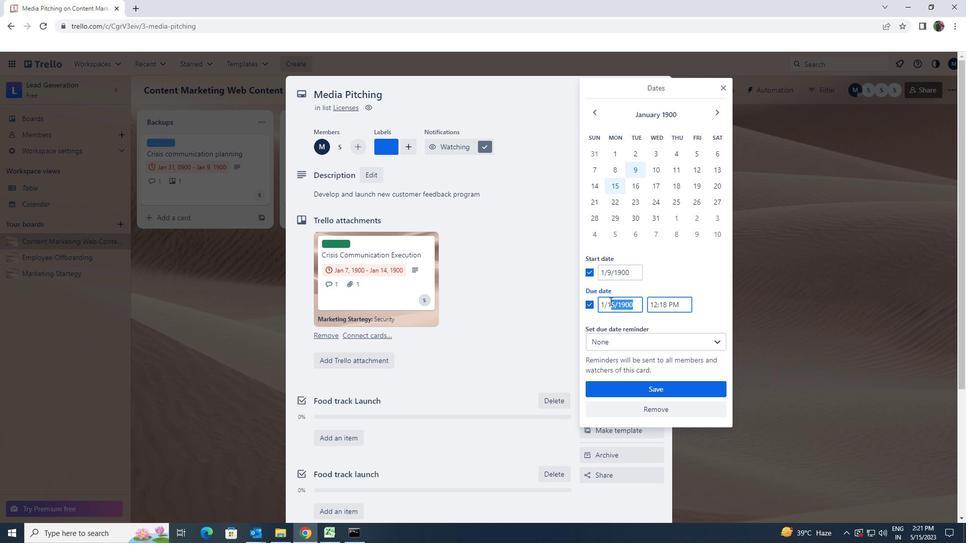 
Action: Key pressed 1/1/1900
Screenshot: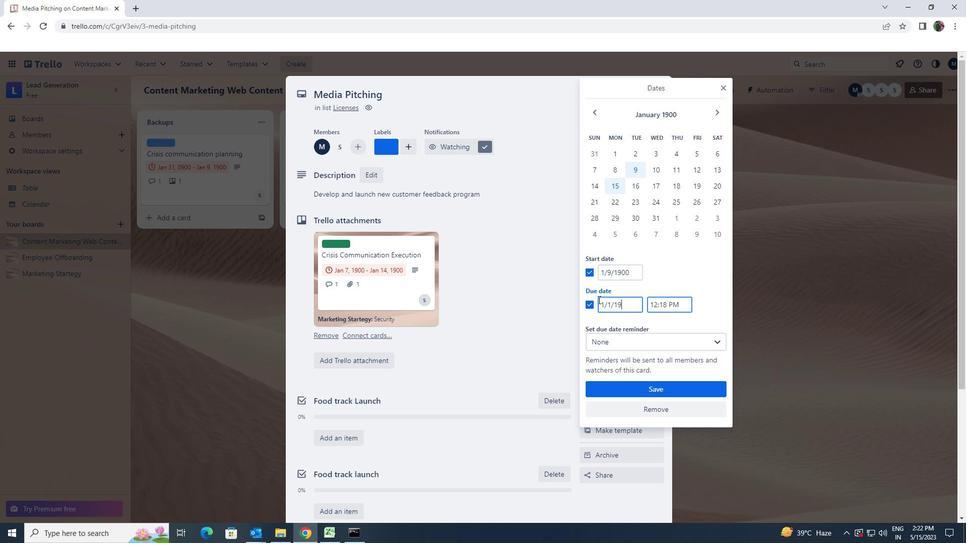
Action: Mouse moved to (624, 390)
Screenshot: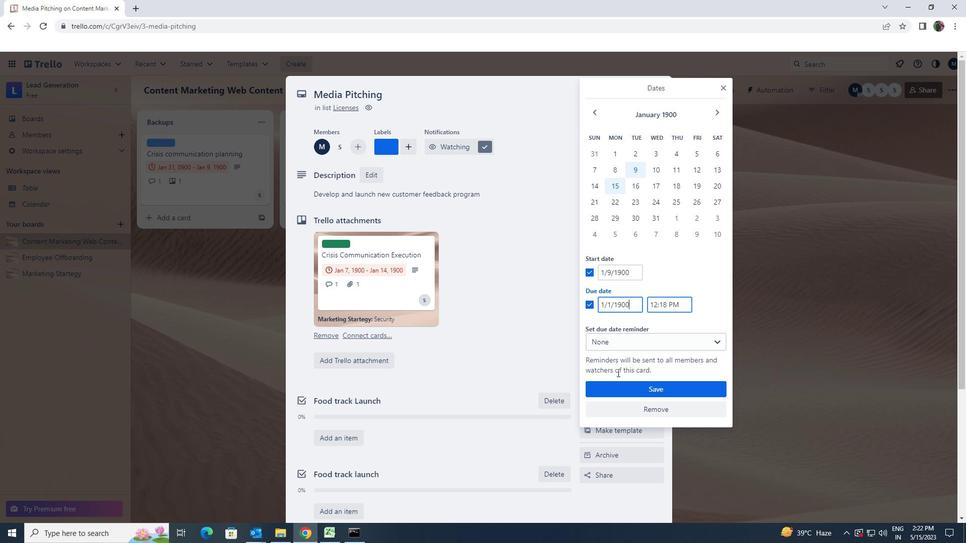 
Action: Mouse pressed left at (624, 390)
Screenshot: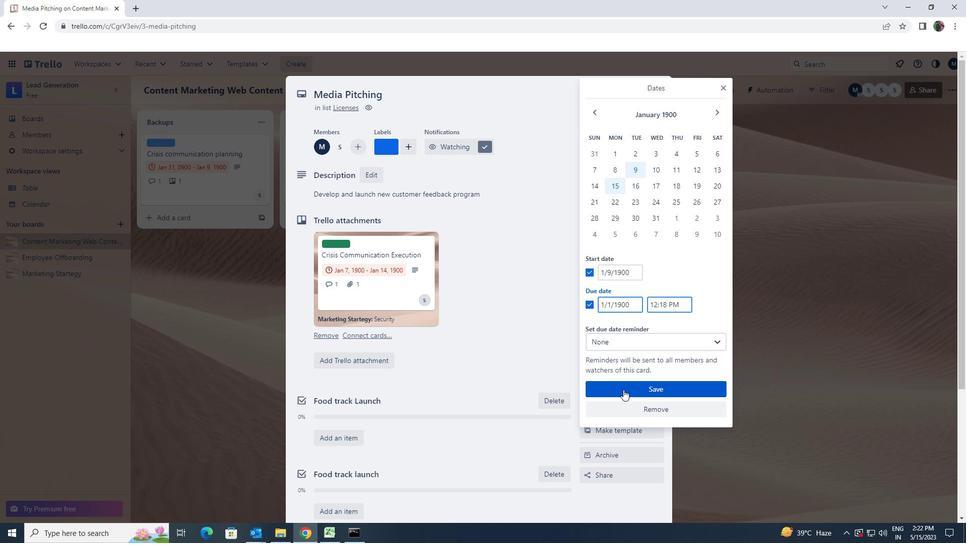 
